 Task: Update the Trello card by adding a label, creating a checklist, adding a member with the email 'caroxstreet791@gmail.com', and setting the start date to 11/01/2023 and due date to 11/30/2023.
Action: Mouse moved to (405, 605)
Screenshot: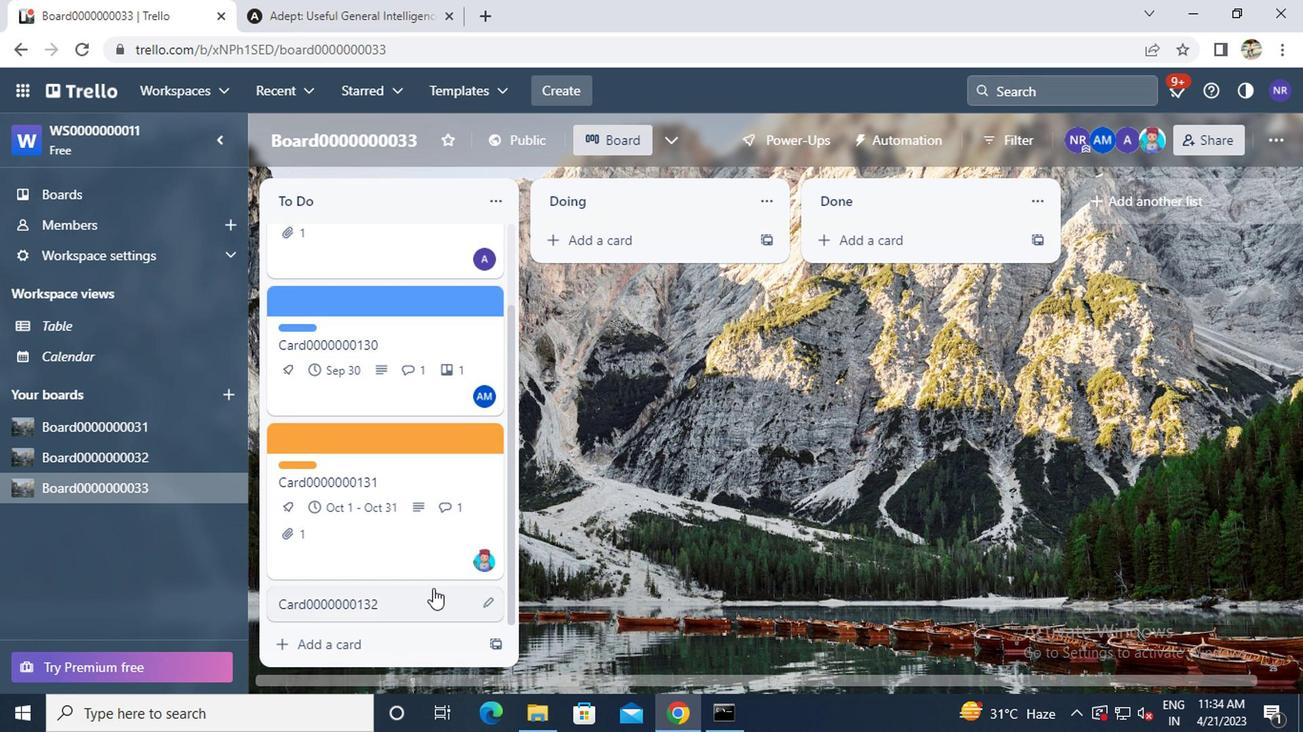 
Action: Mouse pressed left at (405, 605)
Screenshot: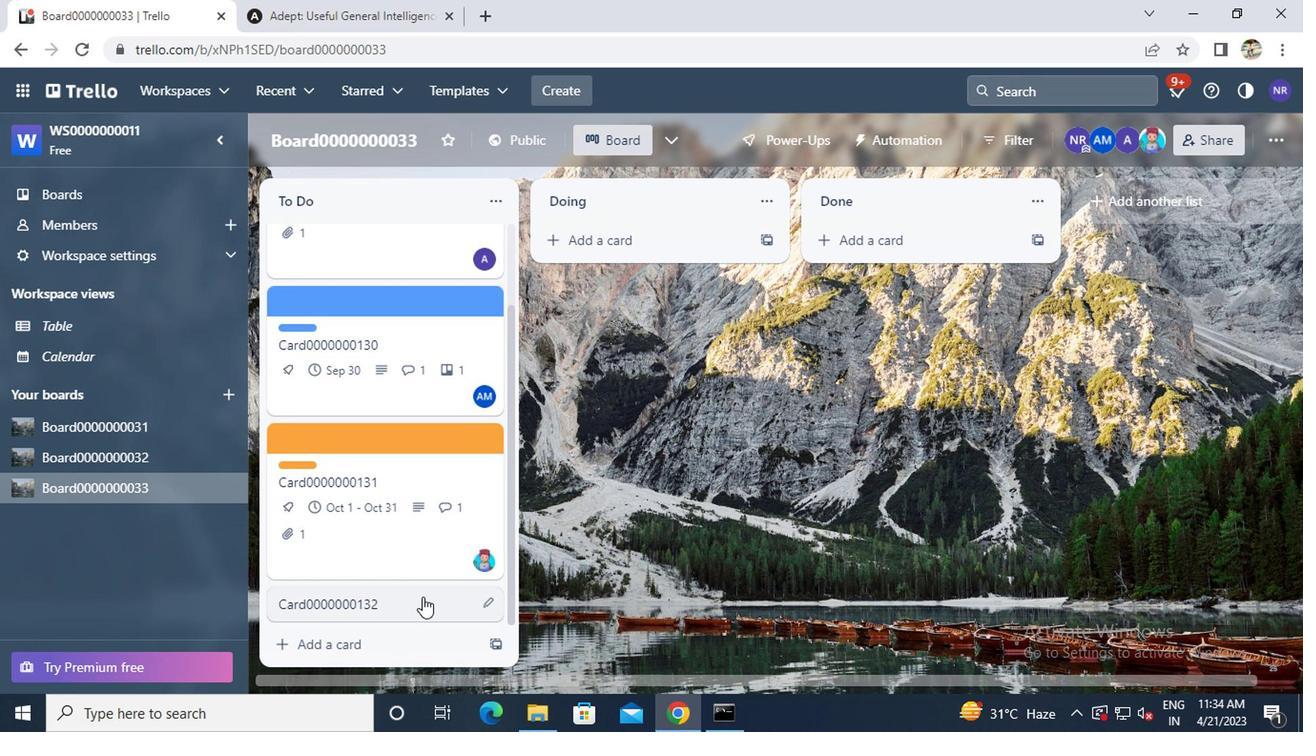 
Action: Mouse moved to (849, 317)
Screenshot: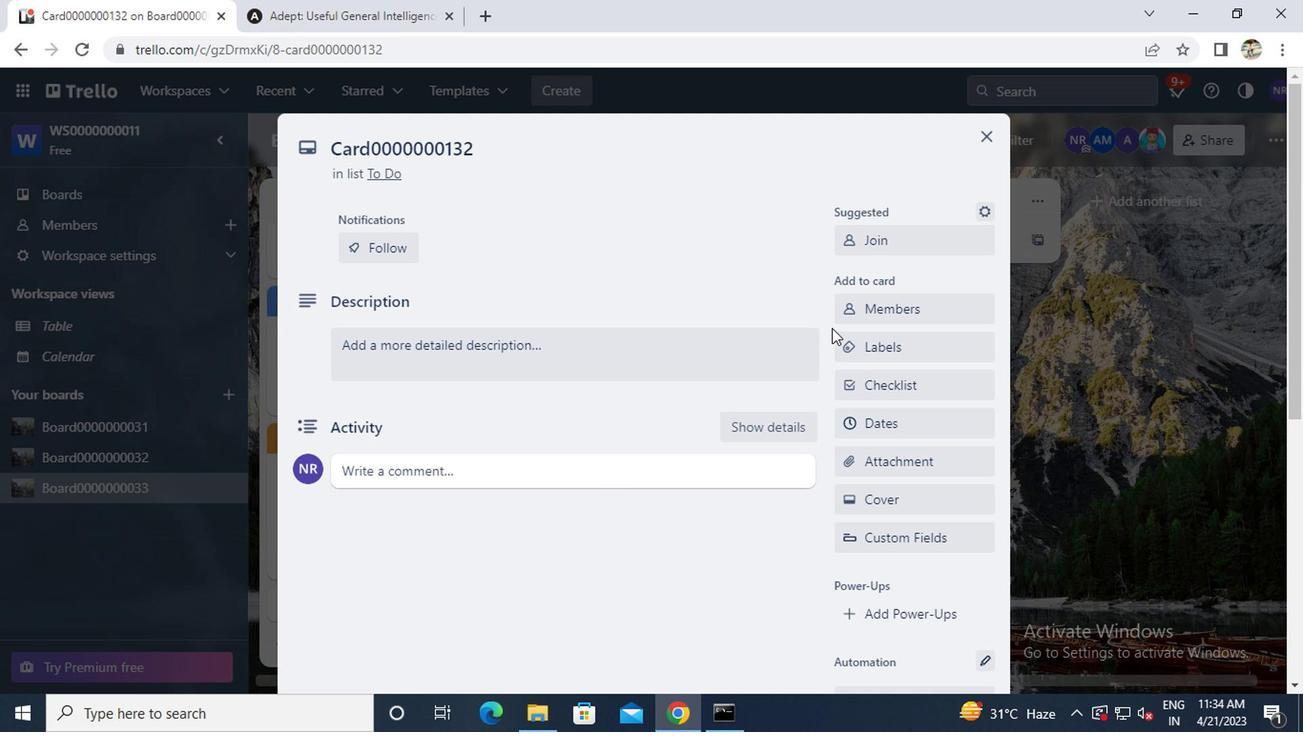 
Action: Mouse pressed left at (849, 317)
Screenshot: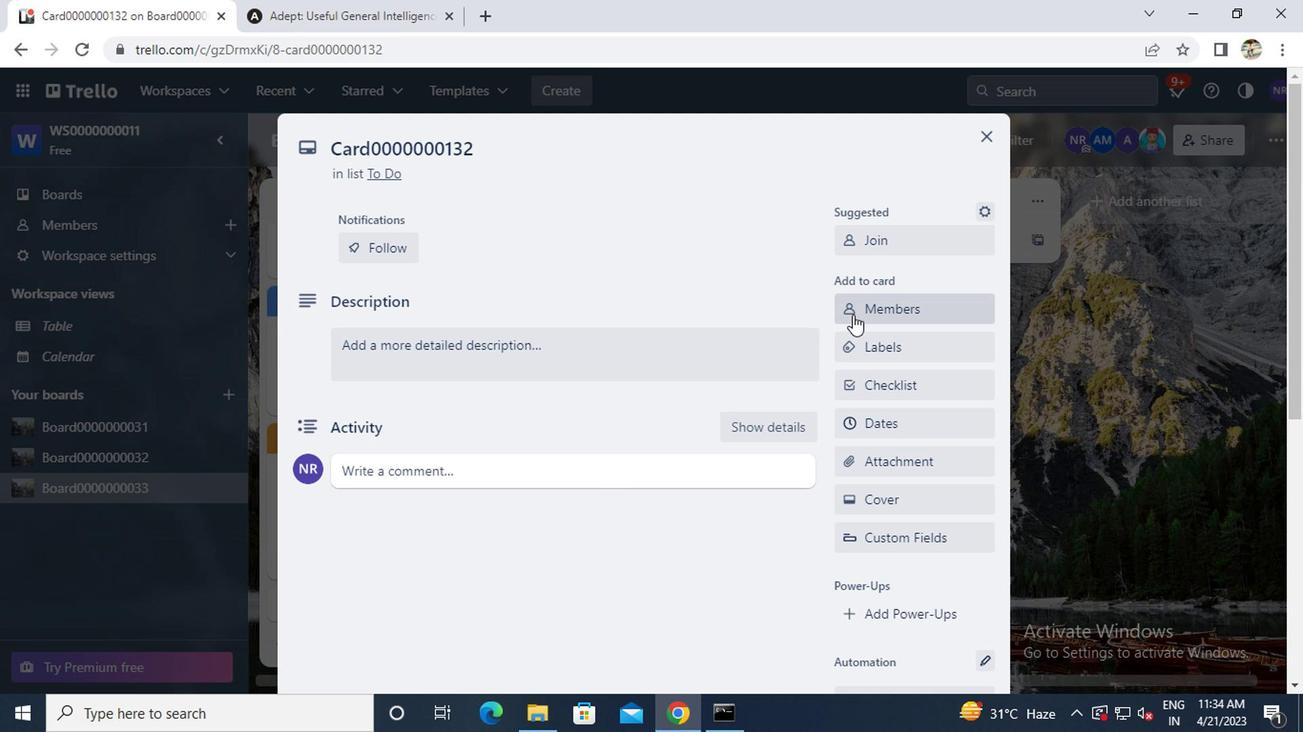 
Action: Key pressed c<Key.caps_lock>arxxstreet791<Key.shift>@GMAIL.COM
Screenshot: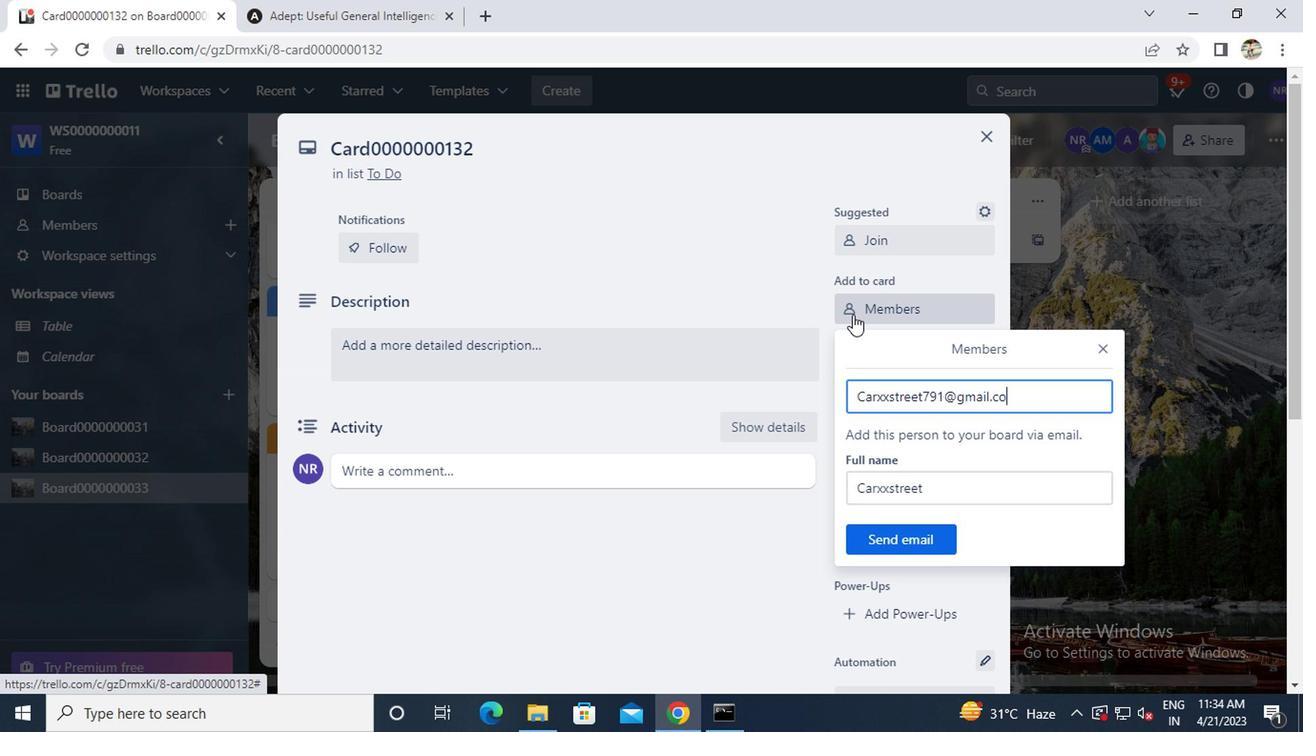 
Action: Mouse moved to (870, 540)
Screenshot: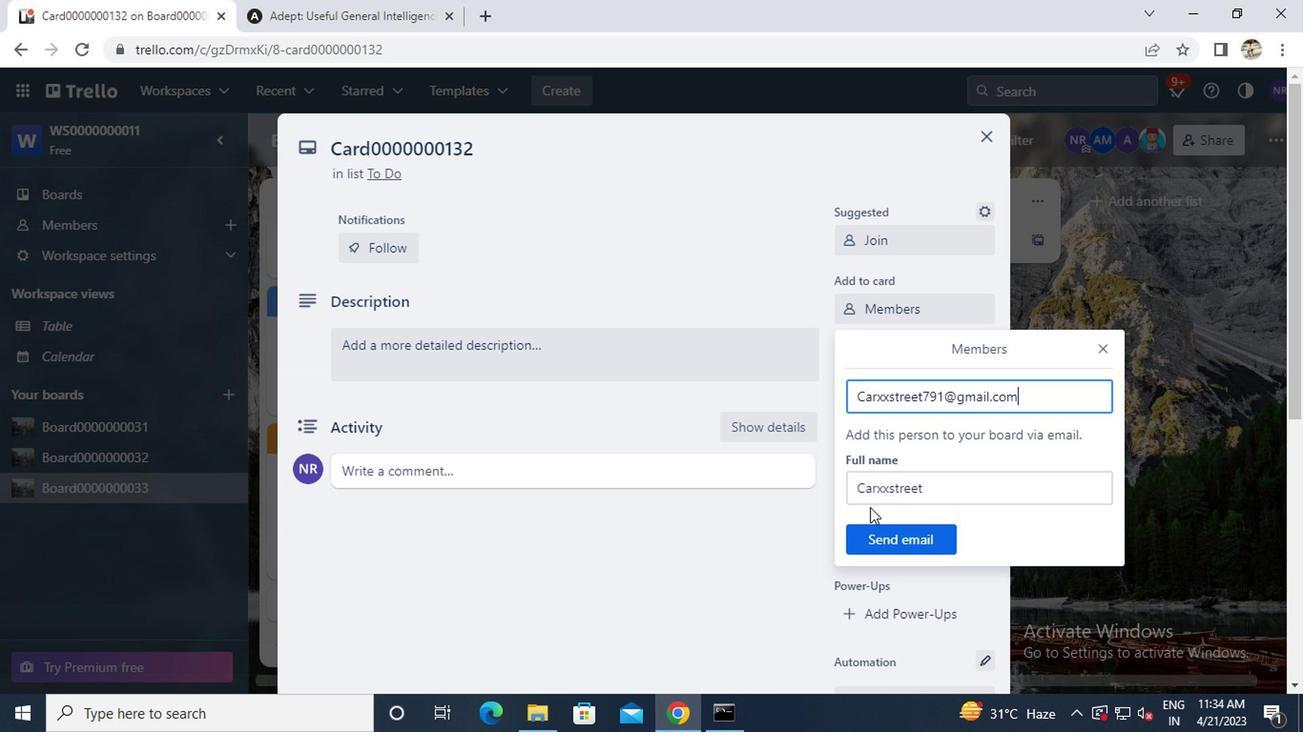 
Action: Mouse pressed left at (870, 540)
Screenshot: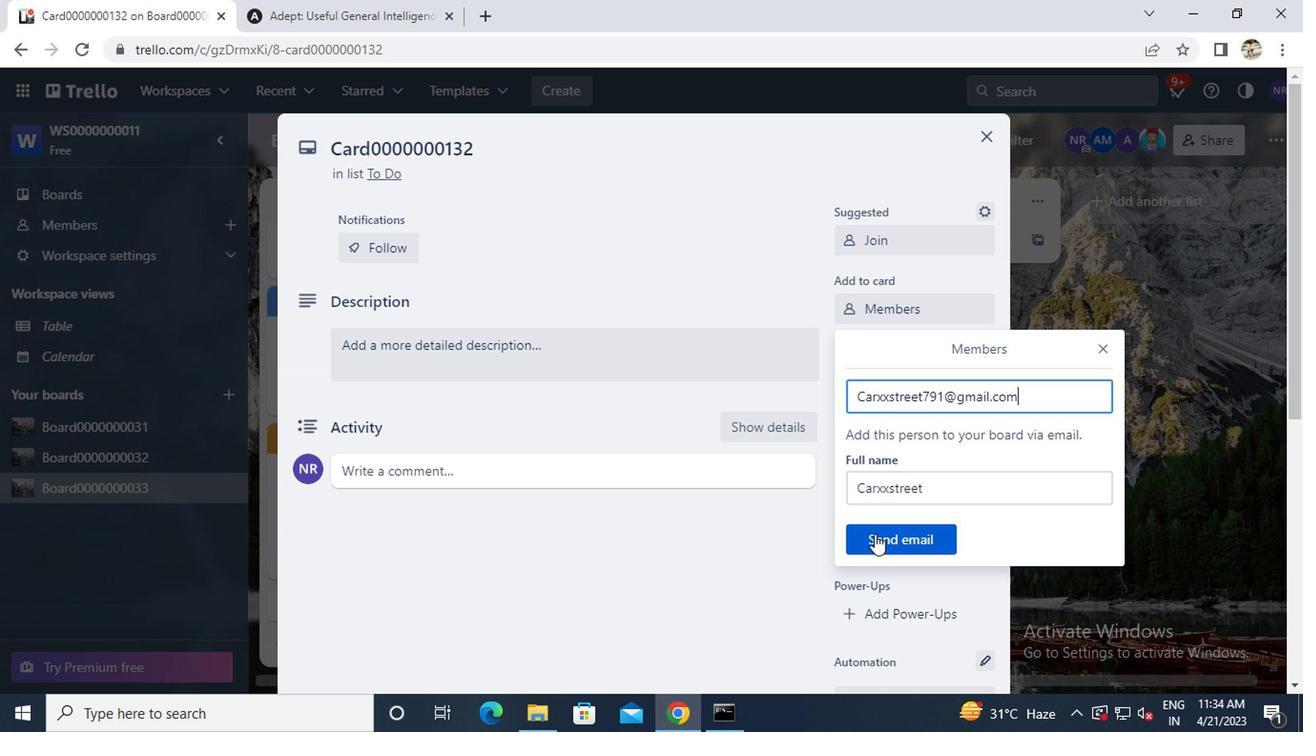 
Action: Mouse moved to (874, 344)
Screenshot: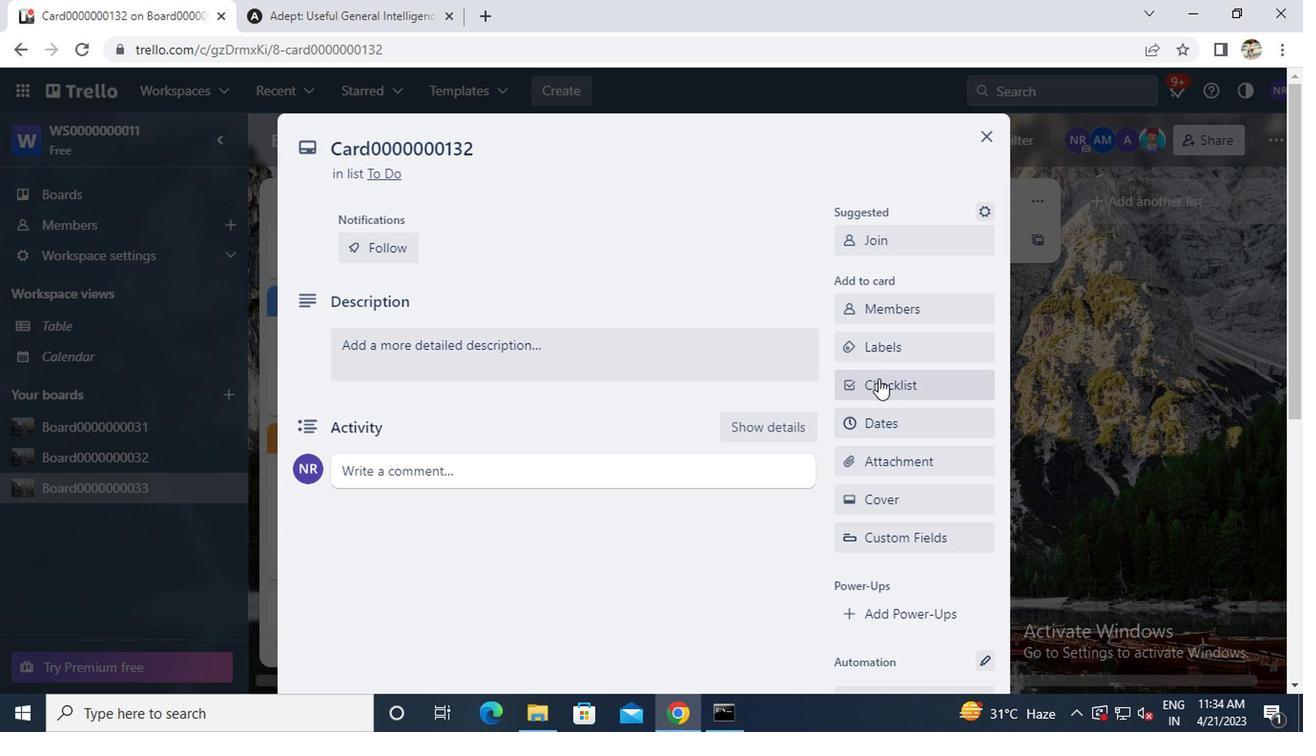 
Action: Mouse pressed left at (874, 344)
Screenshot: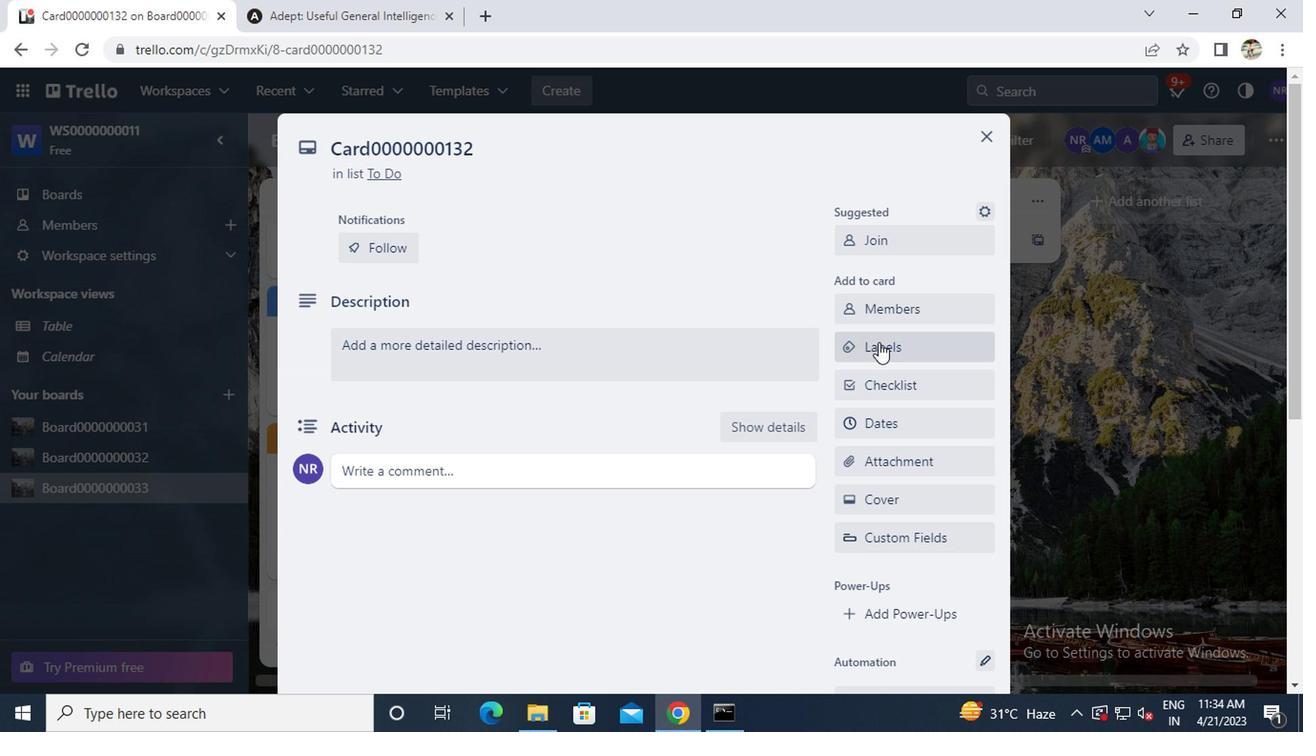 
Action: Mouse moved to (903, 576)
Screenshot: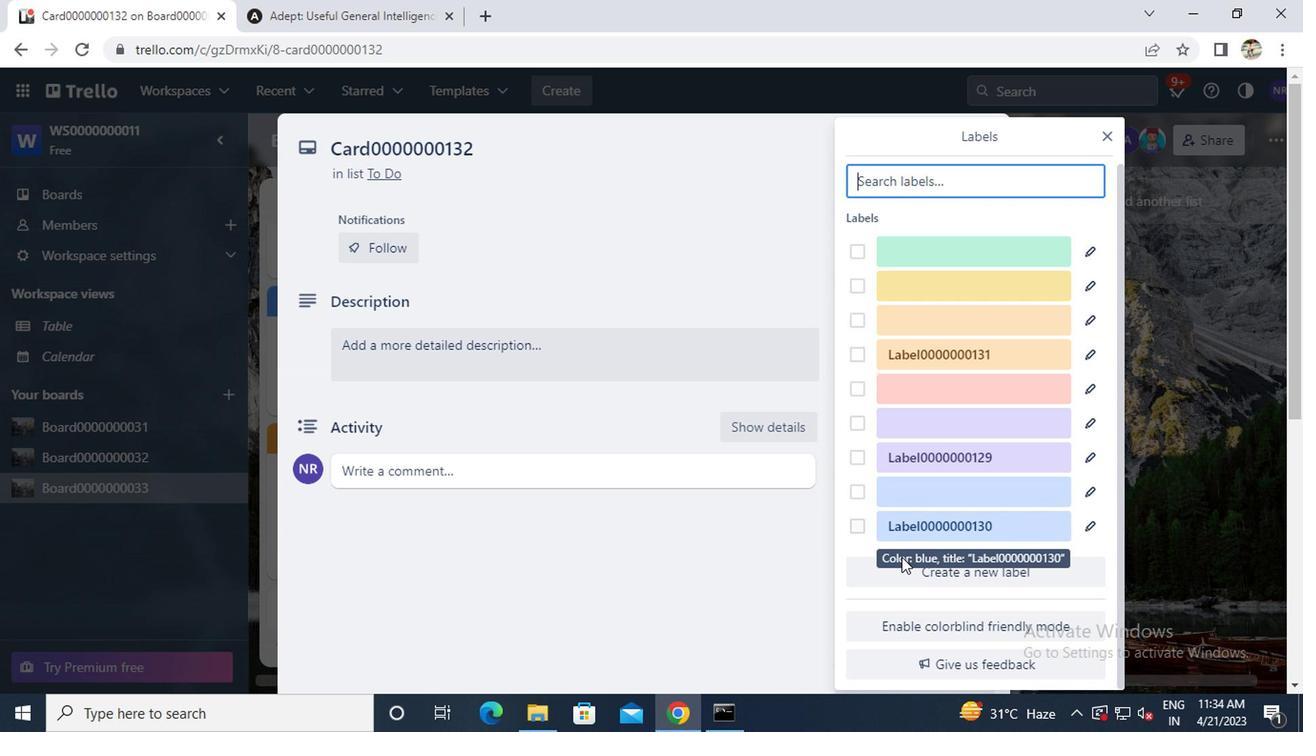 
Action: Mouse pressed left at (903, 576)
Screenshot: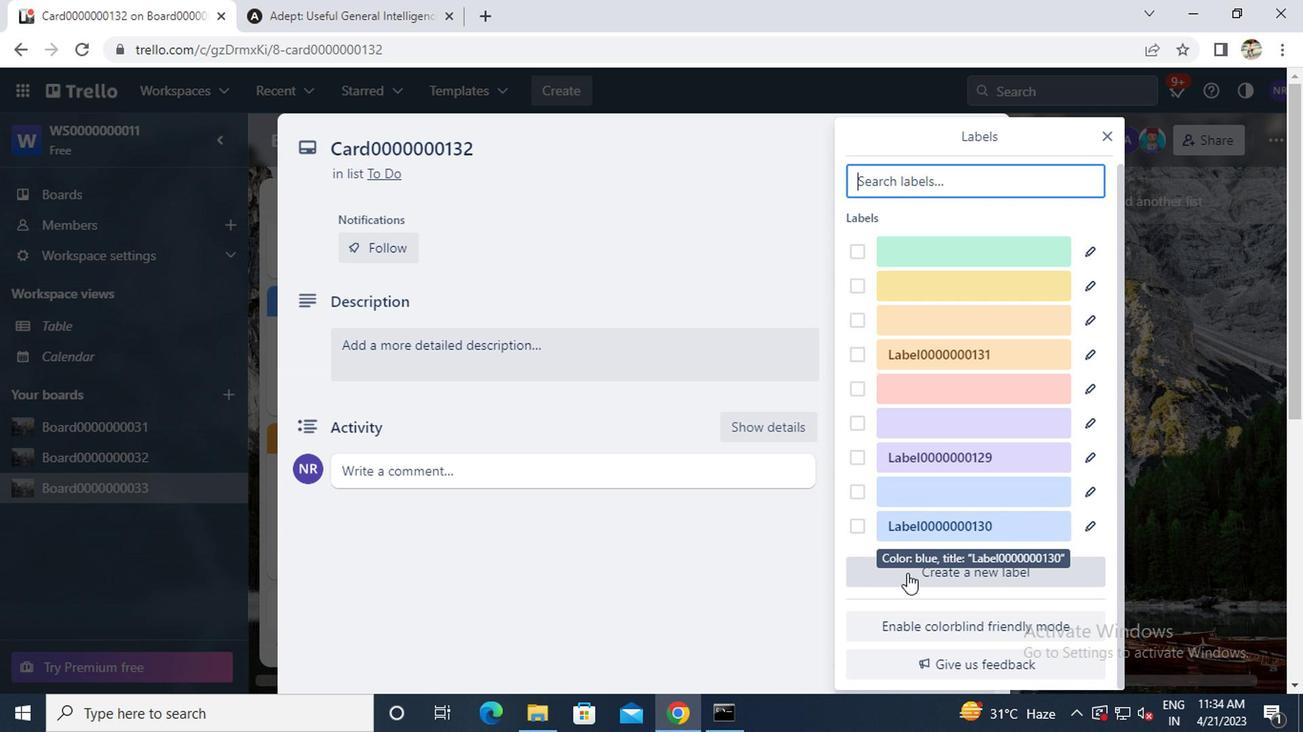 
Action: Mouse moved to (1030, 408)
Screenshot: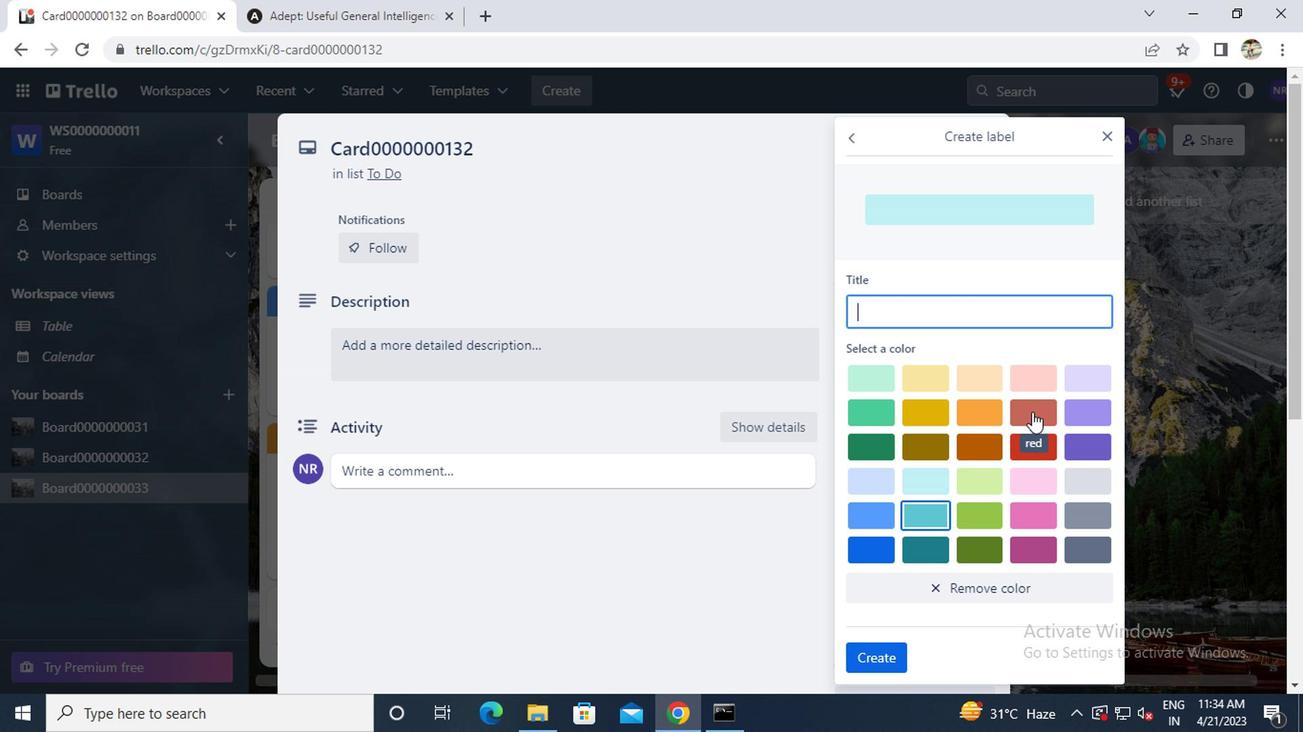 
Action: Mouse pressed left at (1030, 408)
Screenshot: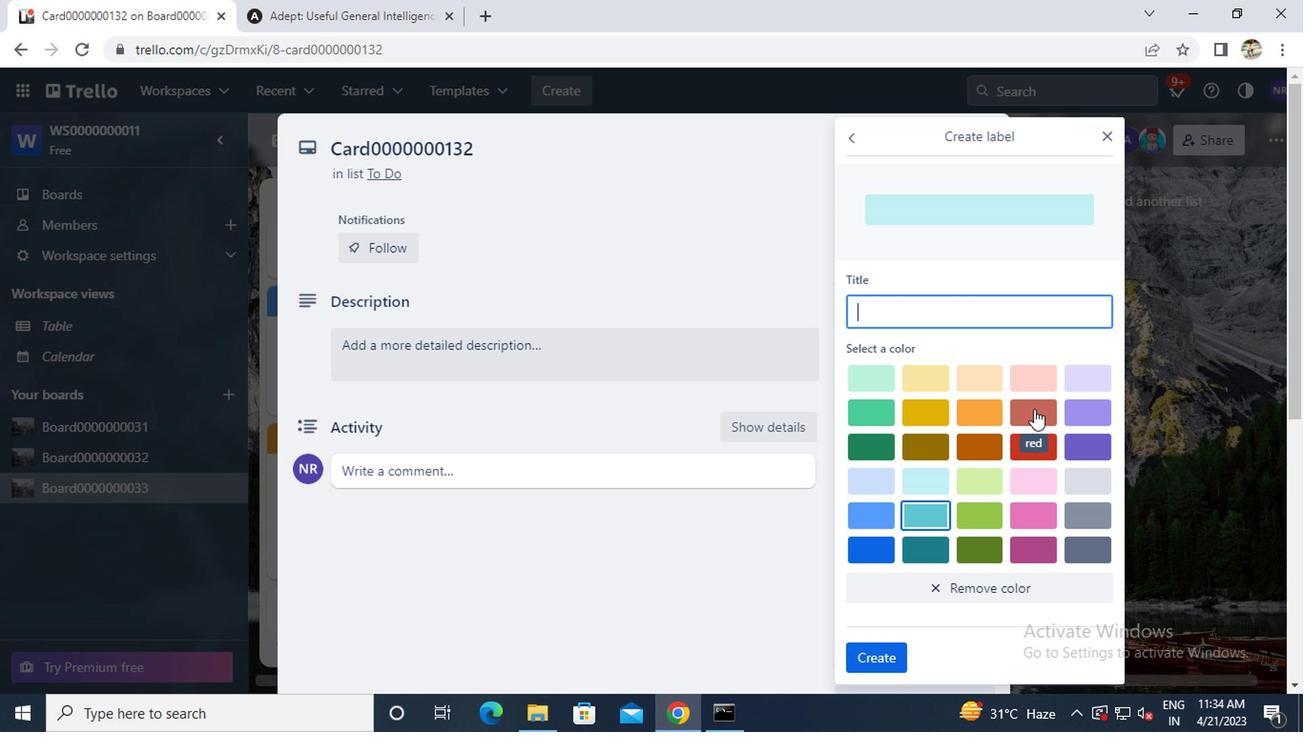 
Action: Mouse moved to (948, 311)
Screenshot: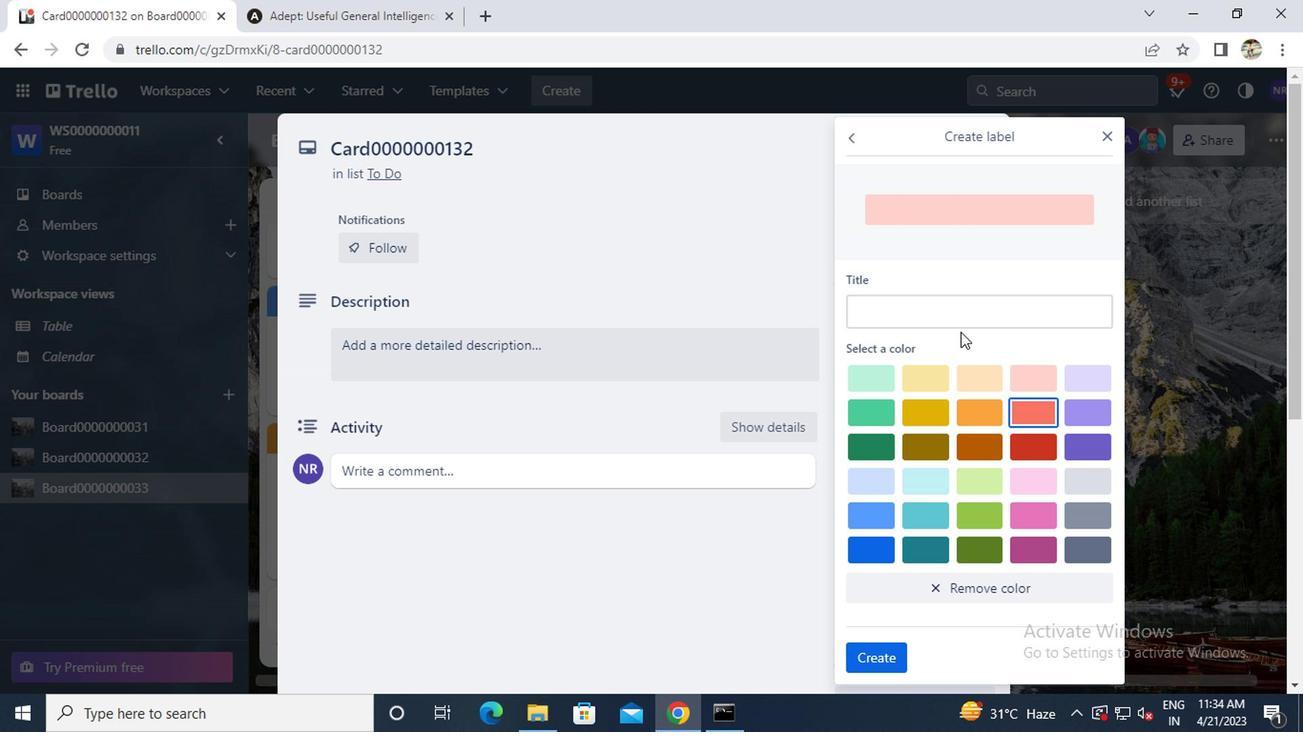 
Action: Mouse pressed left at (948, 311)
Screenshot: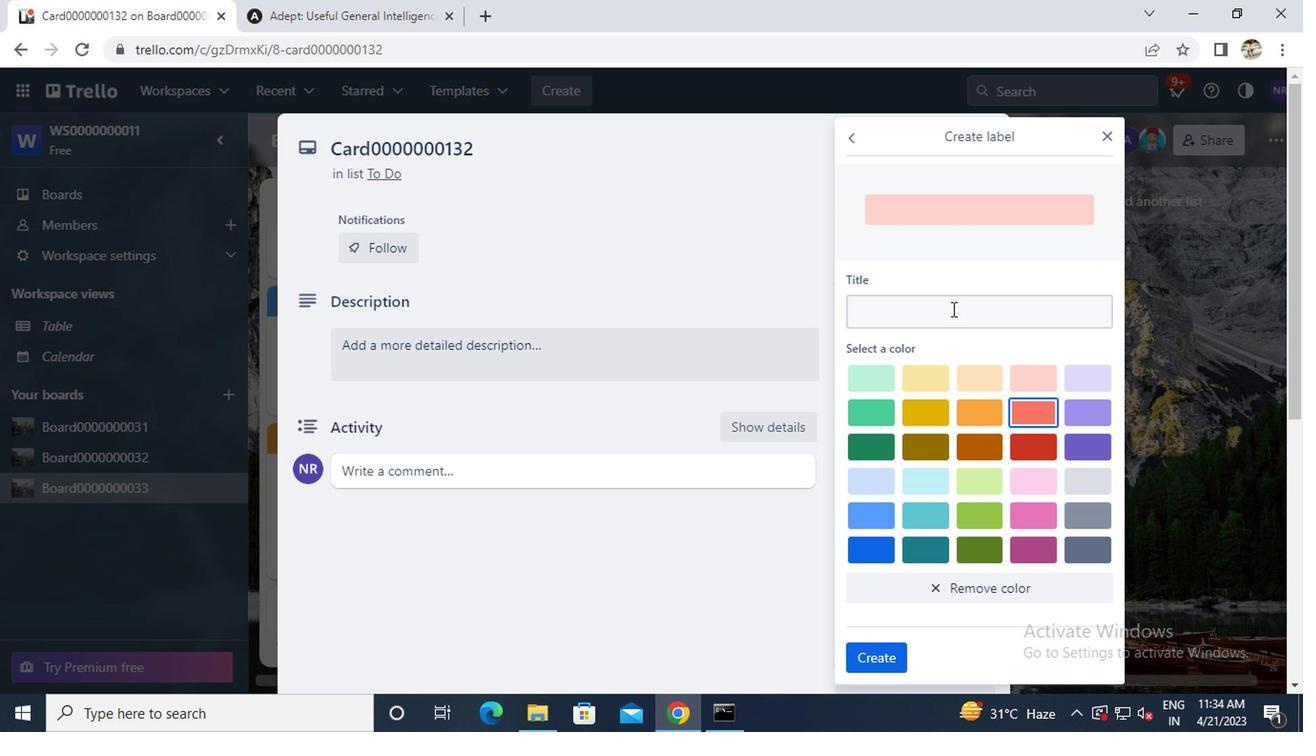 
Action: Key pressed <Key.caps_lock>L<Key.caps_lock>ABEL0000000132
Screenshot: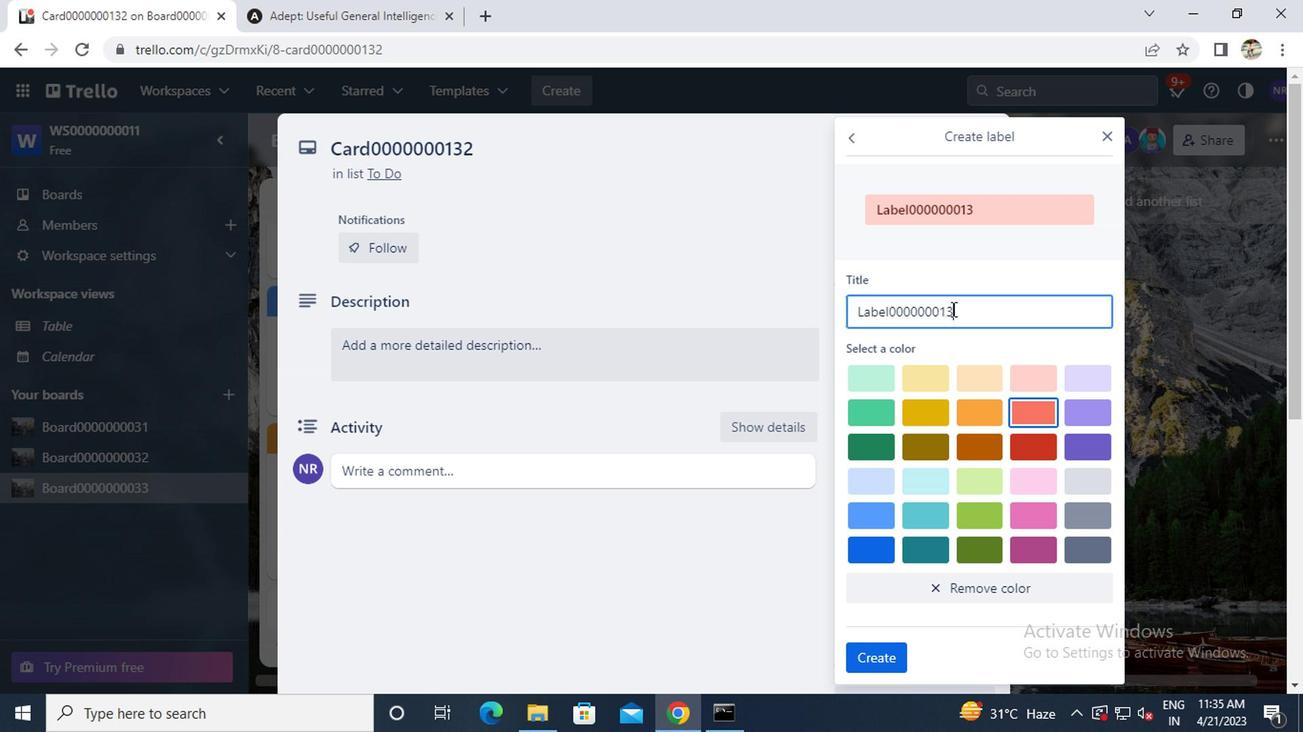 
Action: Mouse moved to (870, 651)
Screenshot: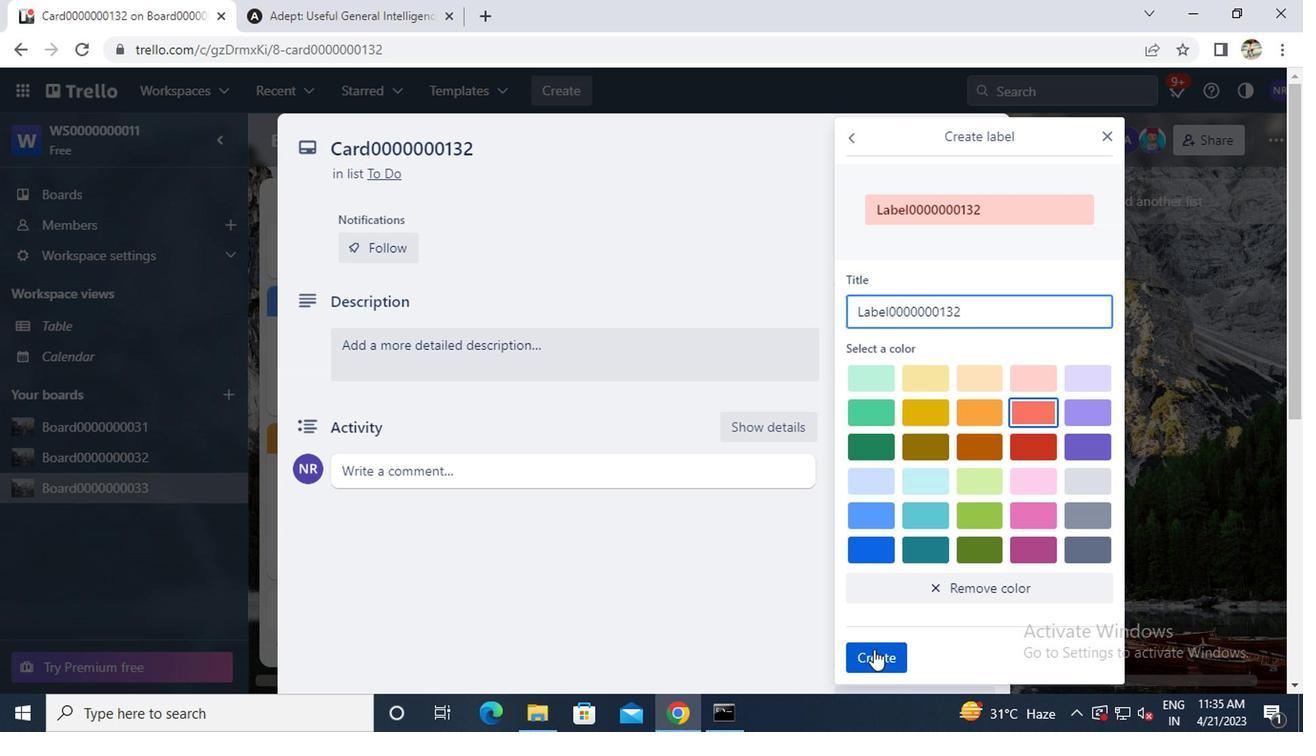 
Action: Mouse pressed left at (870, 651)
Screenshot: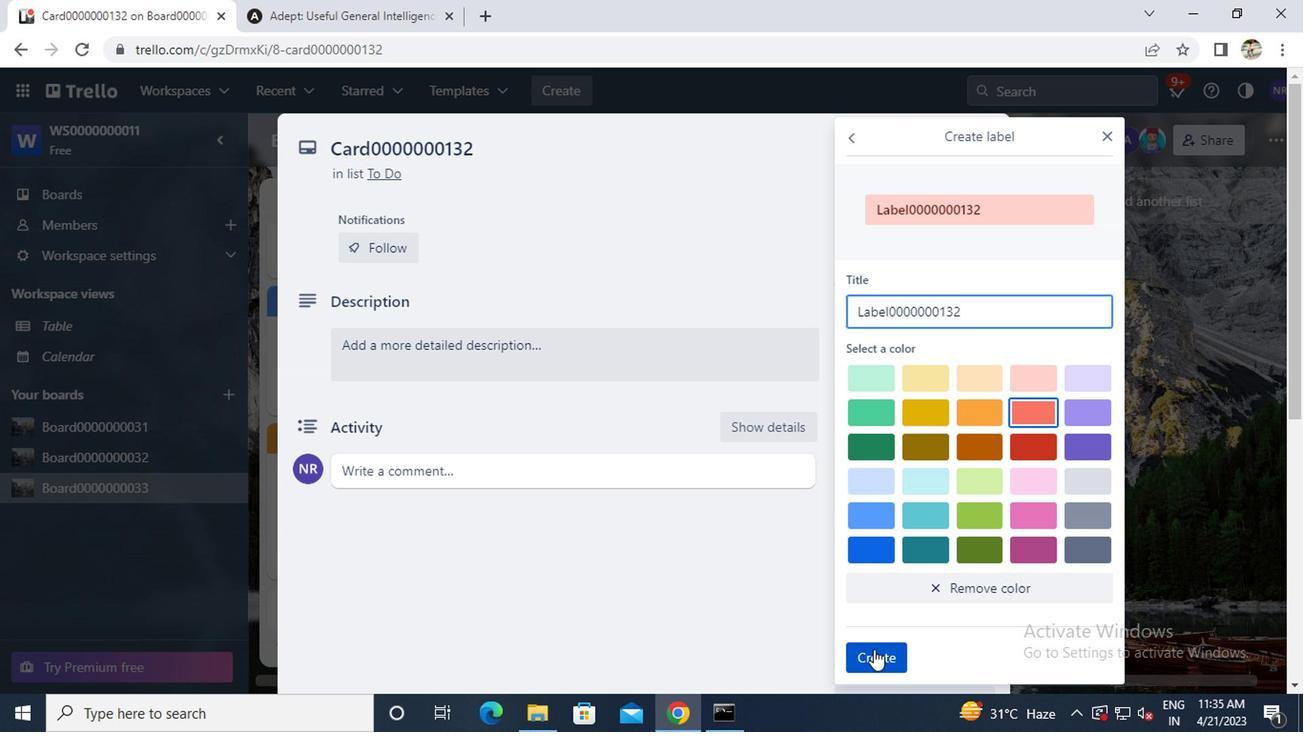 
Action: Mouse moved to (1104, 130)
Screenshot: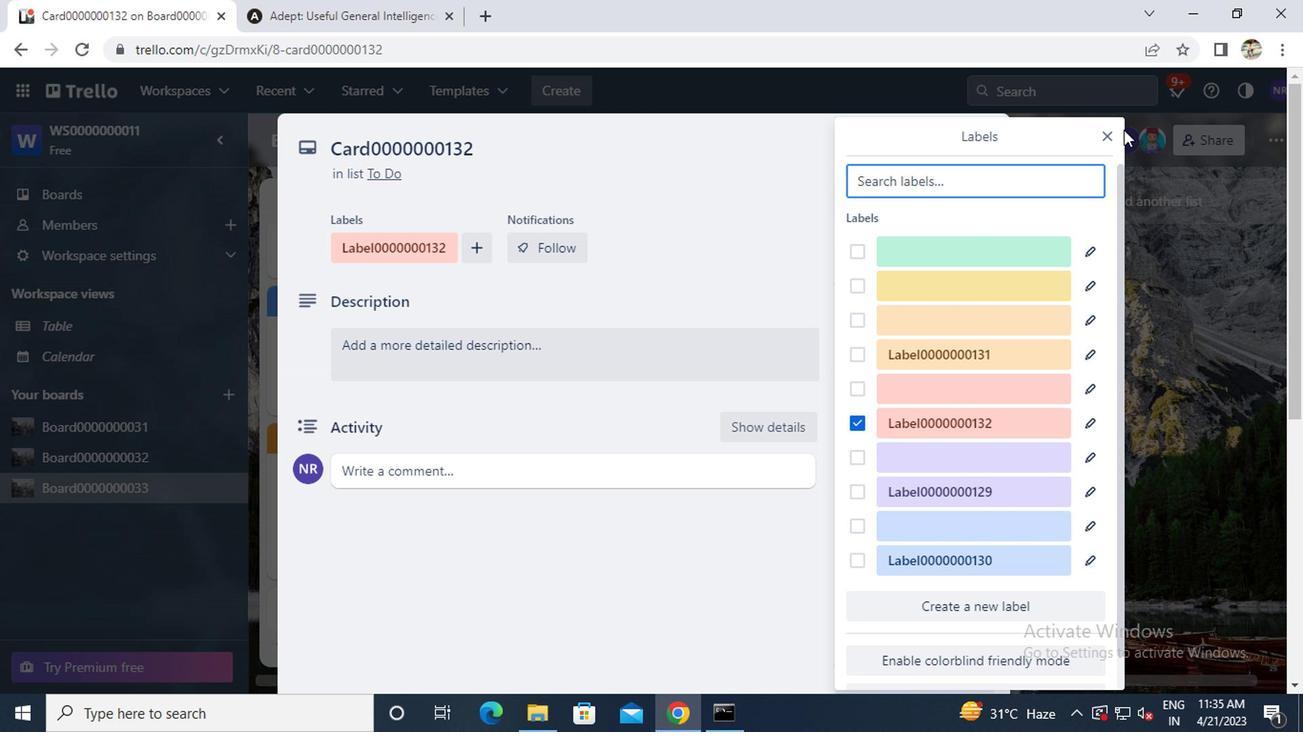 
Action: Mouse pressed left at (1104, 130)
Screenshot: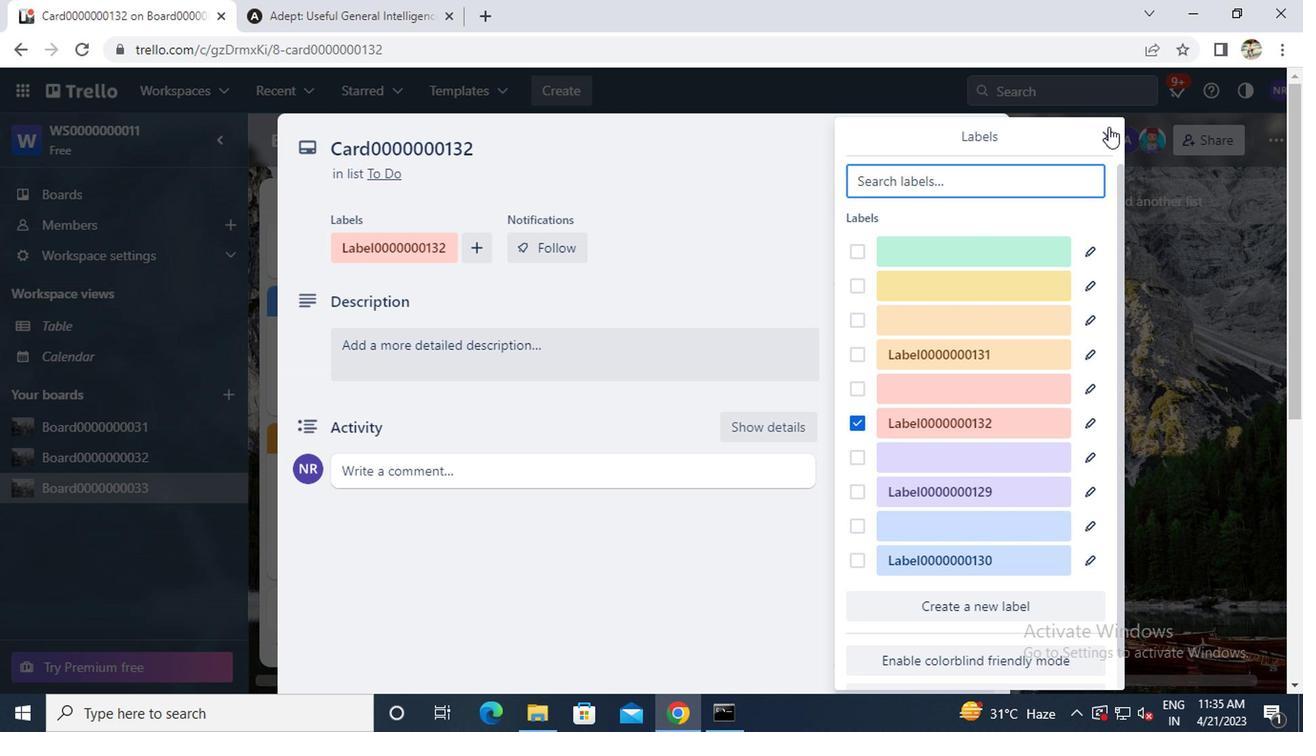 
Action: Mouse moved to (917, 377)
Screenshot: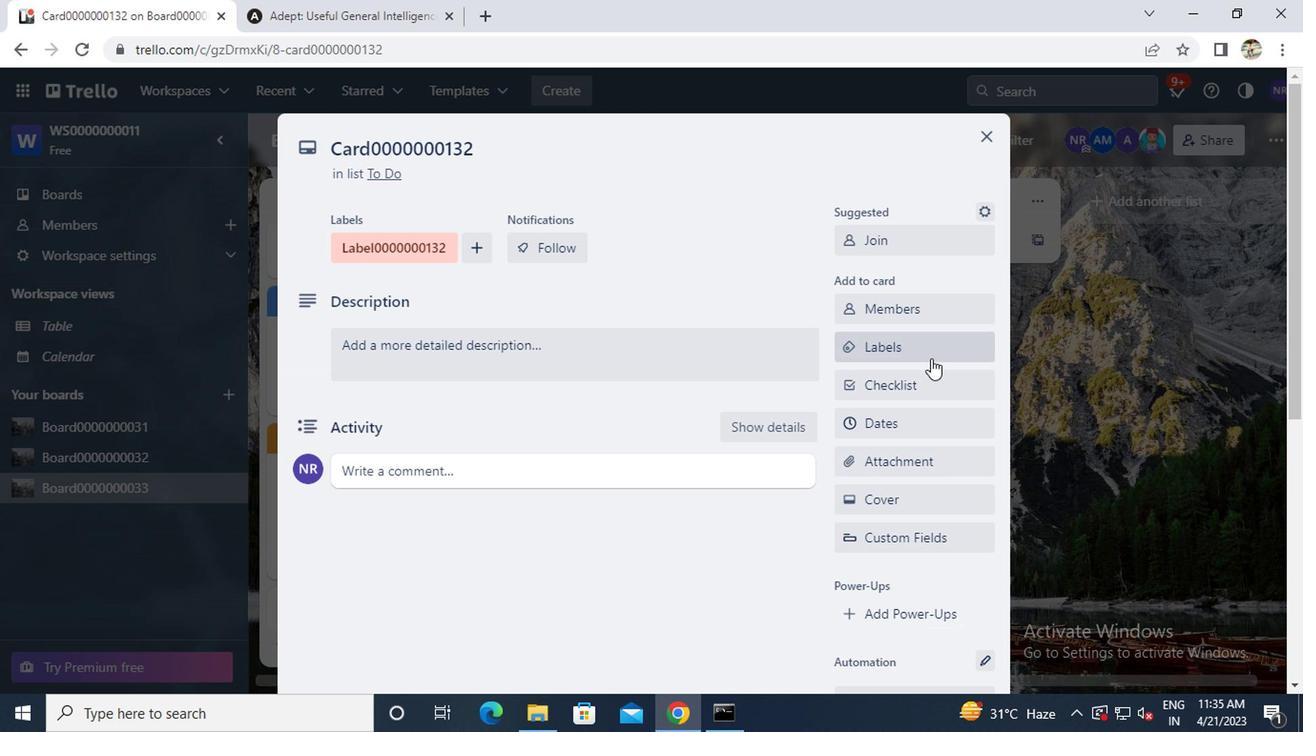
Action: Mouse pressed left at (917, 377)
Screenshot: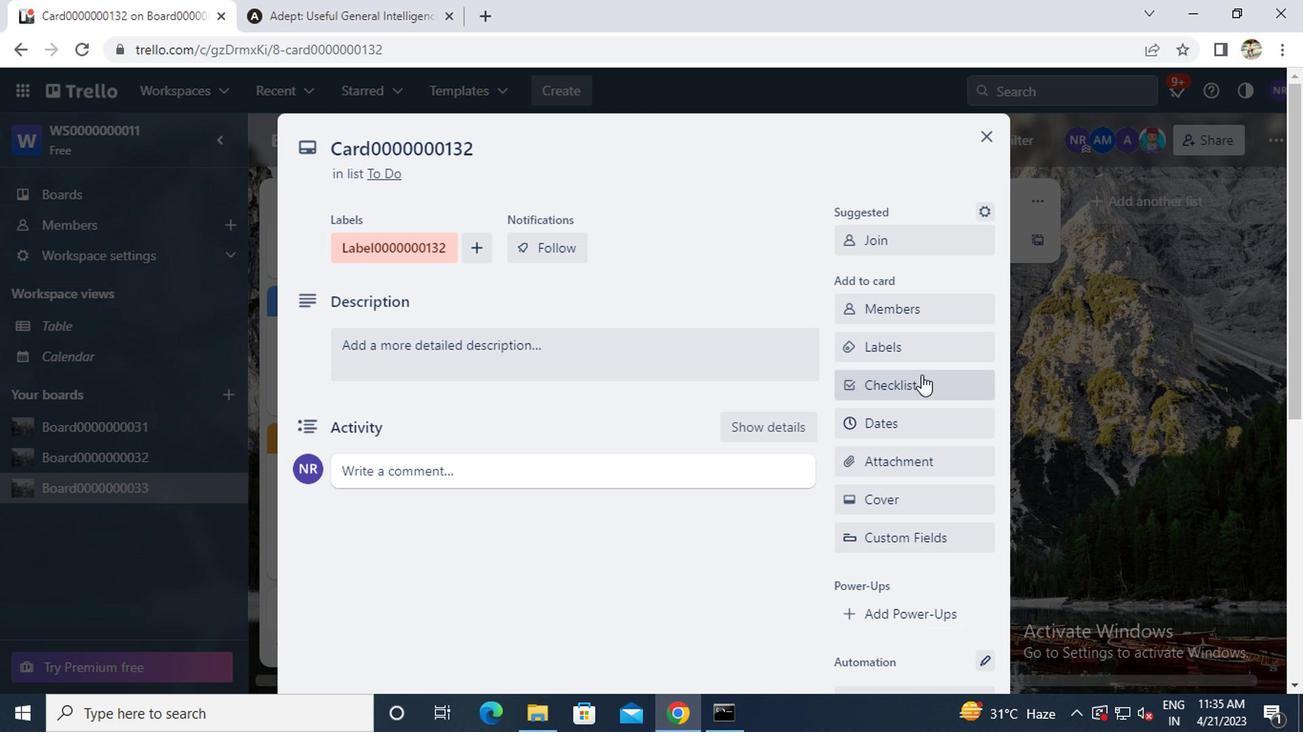 
Action: Key pressed <Key.caps_lock>CL0000000132
Screenshot: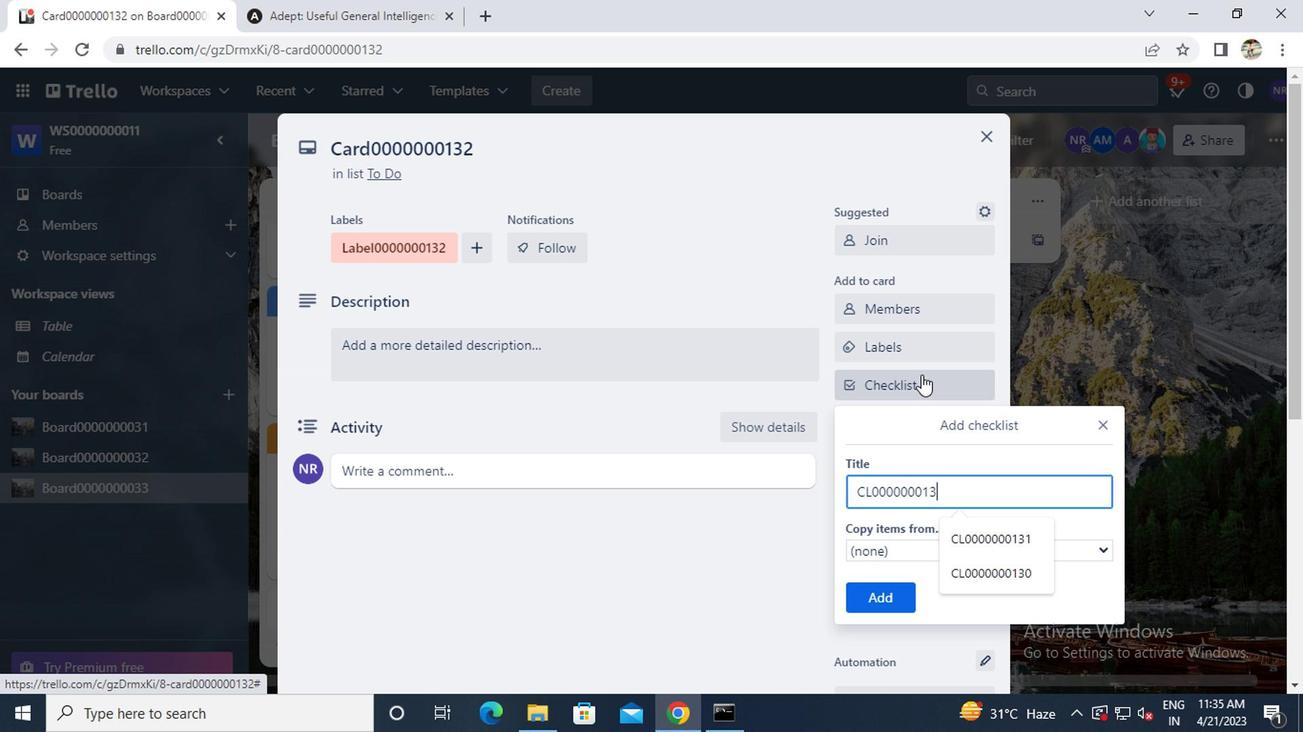 
Action: Mouse moved to (886, 599)
Screenshot: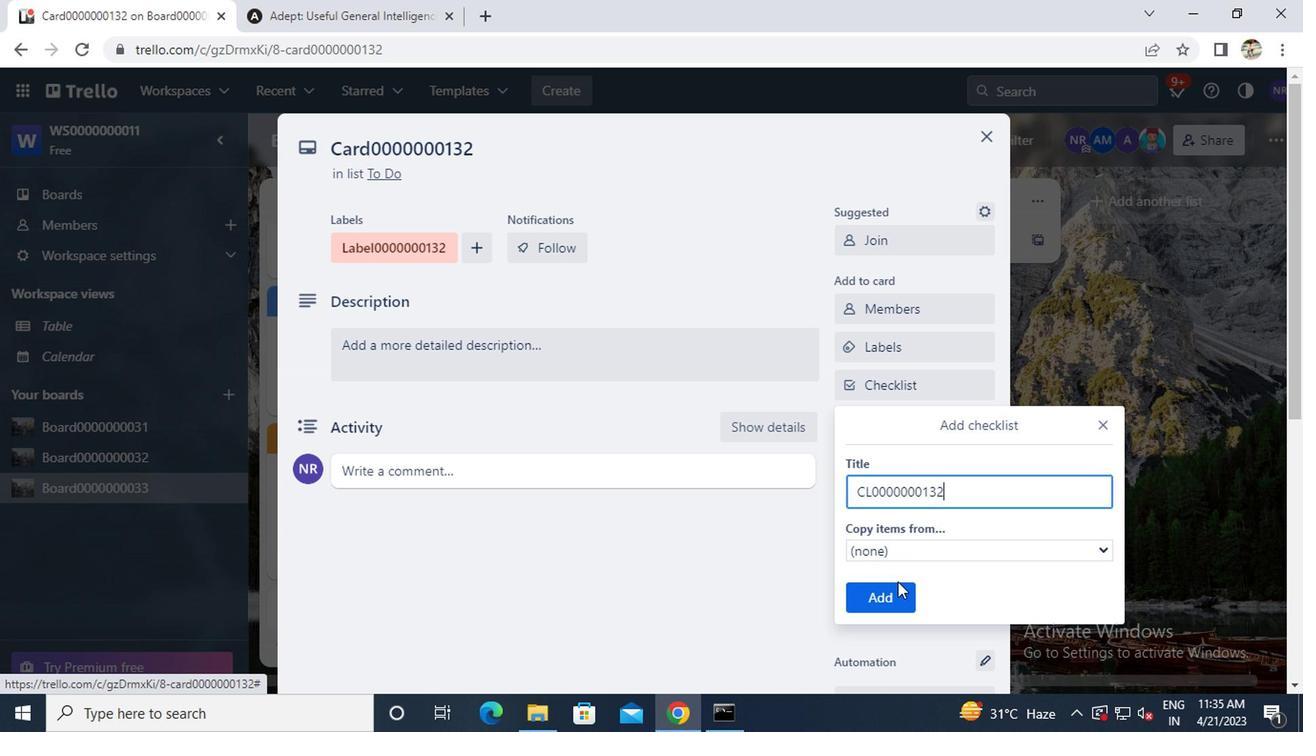 
Action: Mouse pressed left at (886, 599)
Screenshot: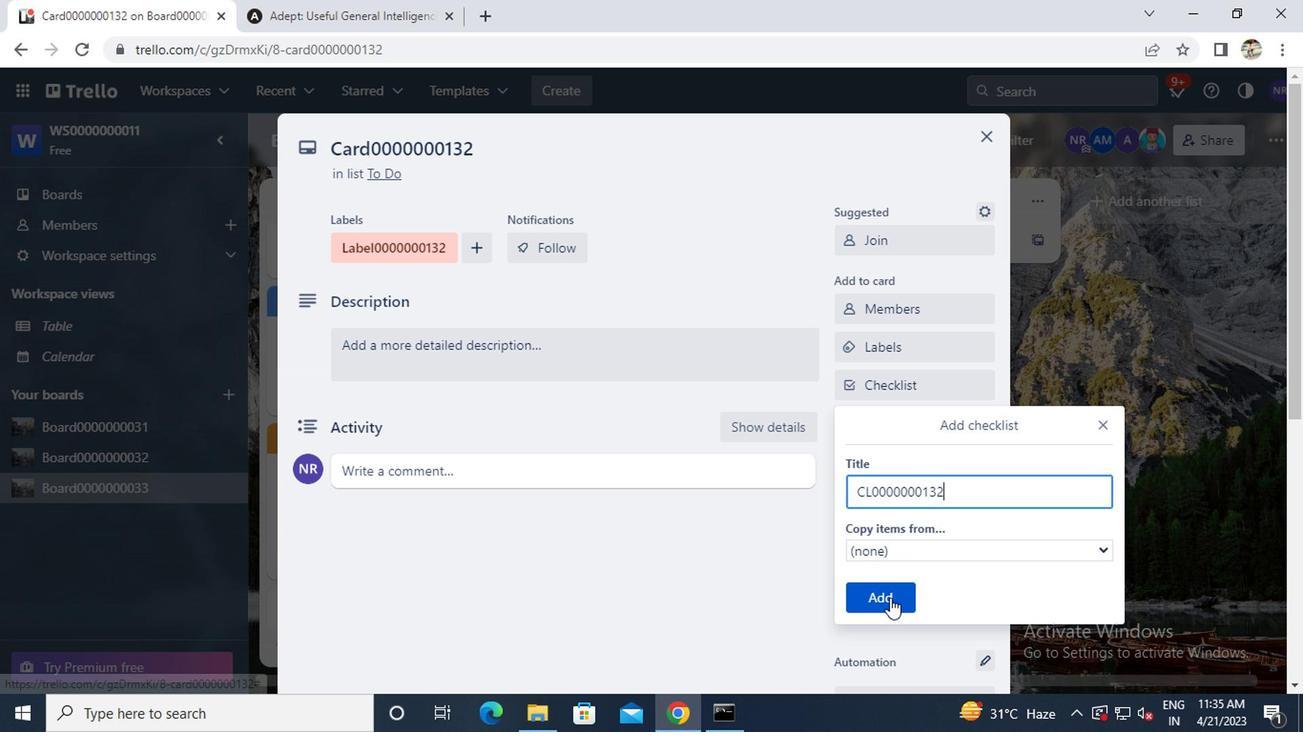 
Action: Mouse moved to (871, 424)
Screenshot: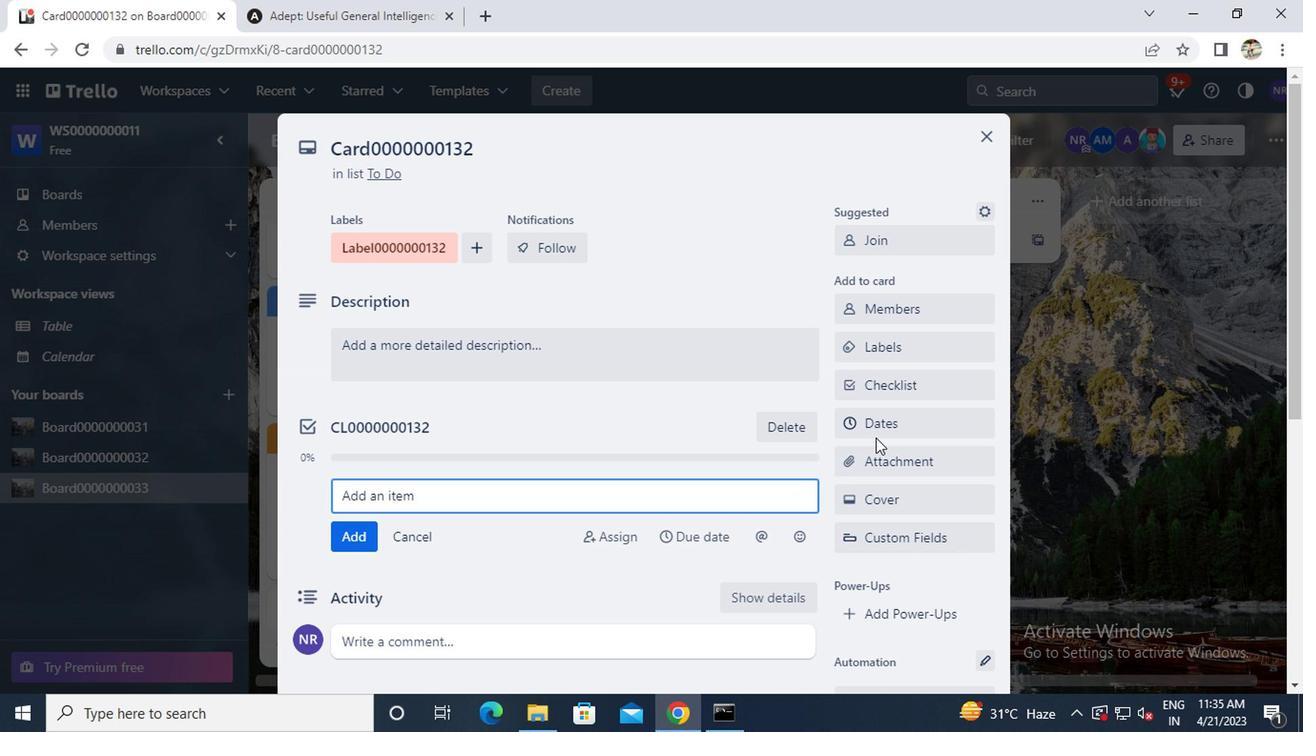 
Action: Mouse pressed left at (871, 424)
Screenshot: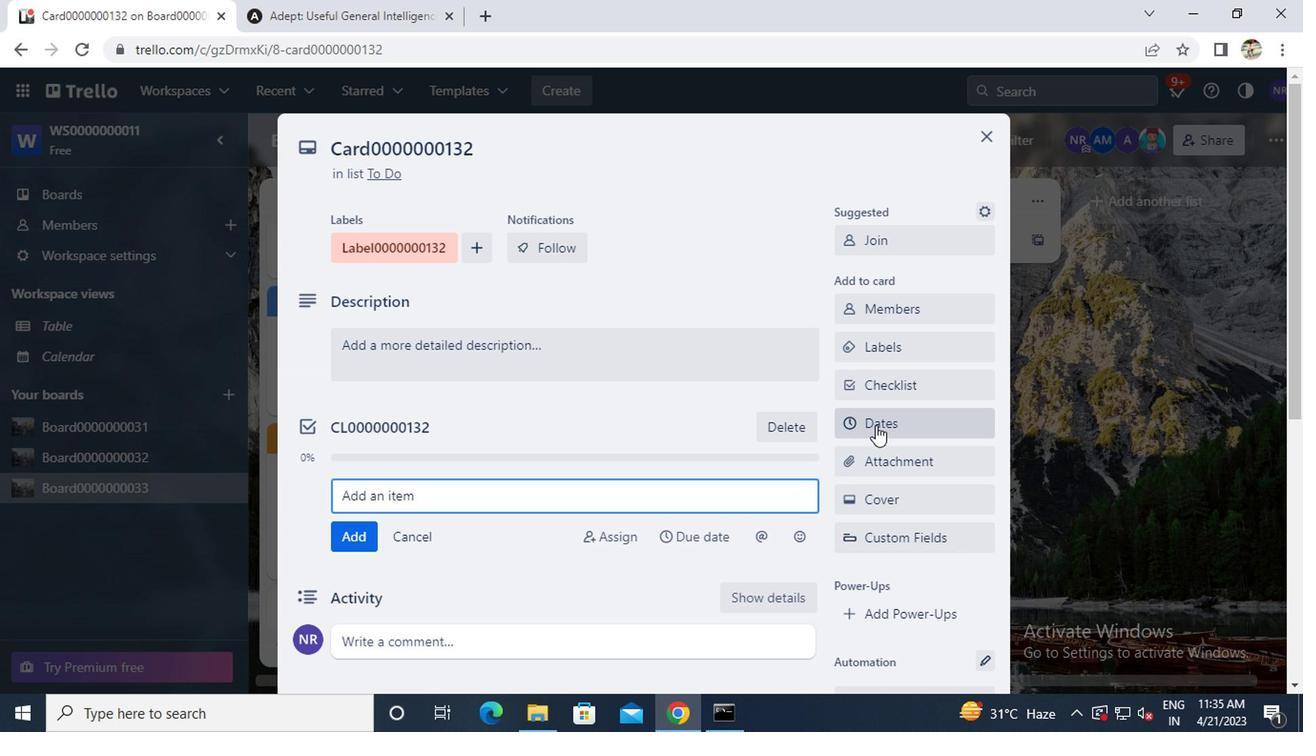 
Action: Mouse moved to (851, 483)
Screenshot: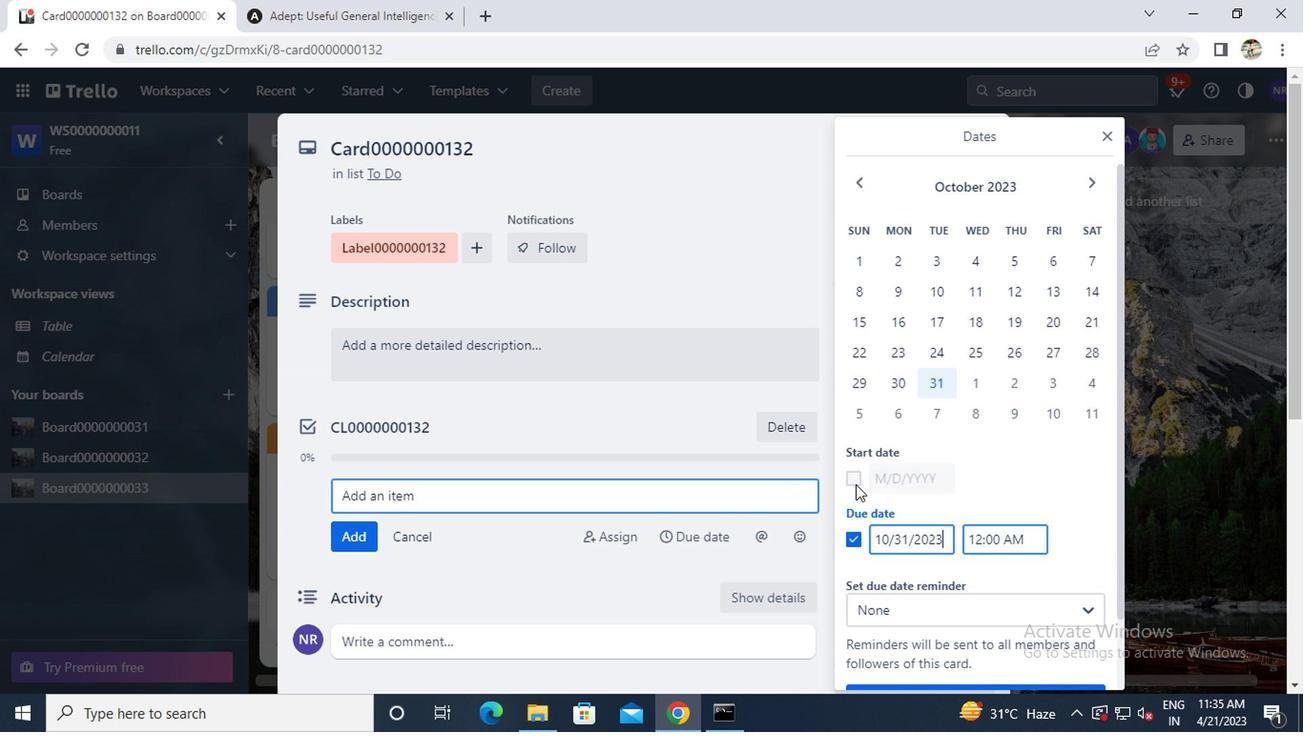 
Action: Mouse pressed left at (851, 483)
Screenshot: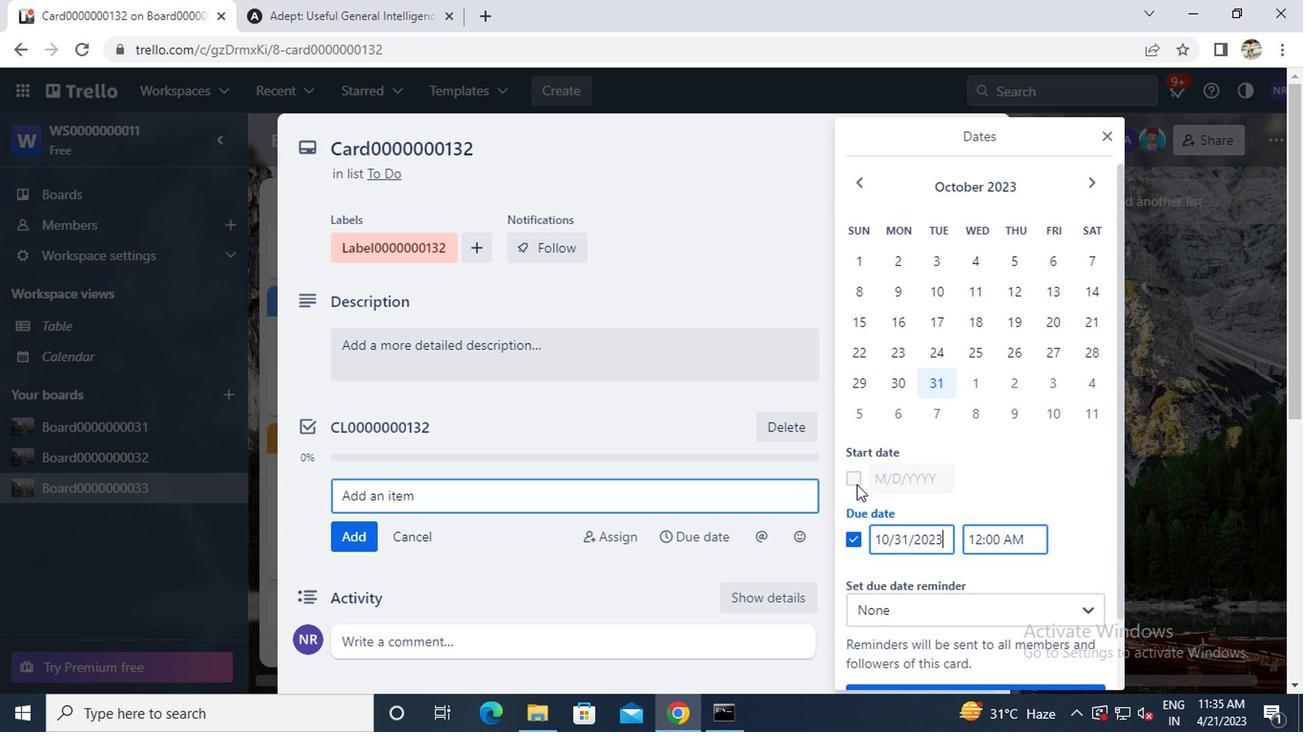 
Action: Mouse moved to (1081, 187)
Screenshot: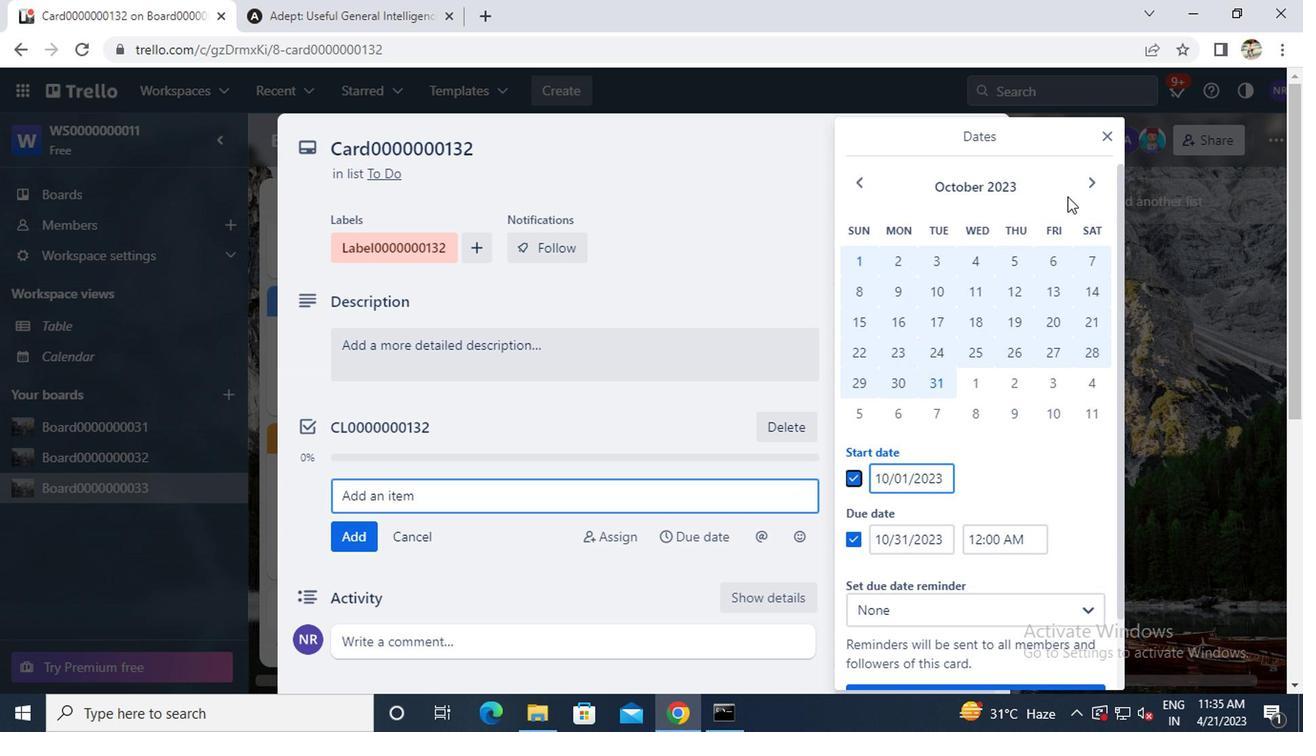 
Action: Mouse pressed left at (1081, 187)
Screenshot: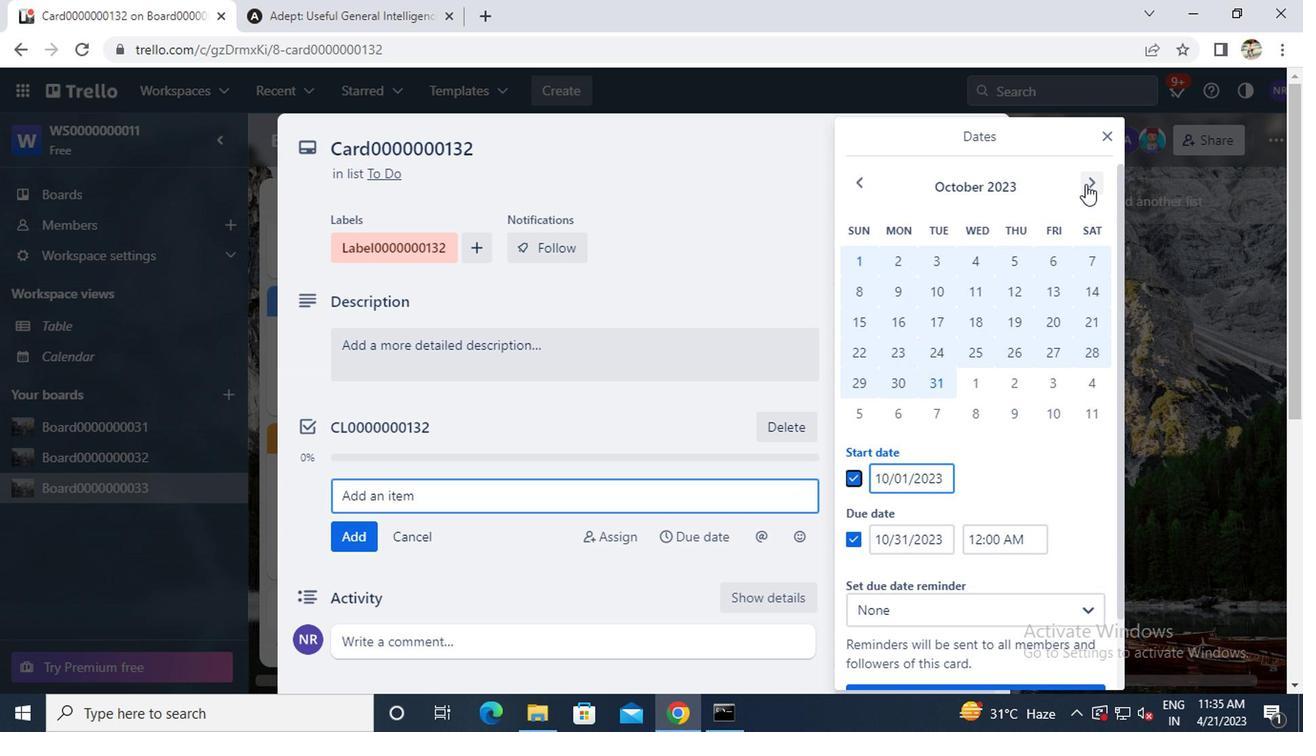 
Action: Mouse moved to (969, 267)
Screenshot: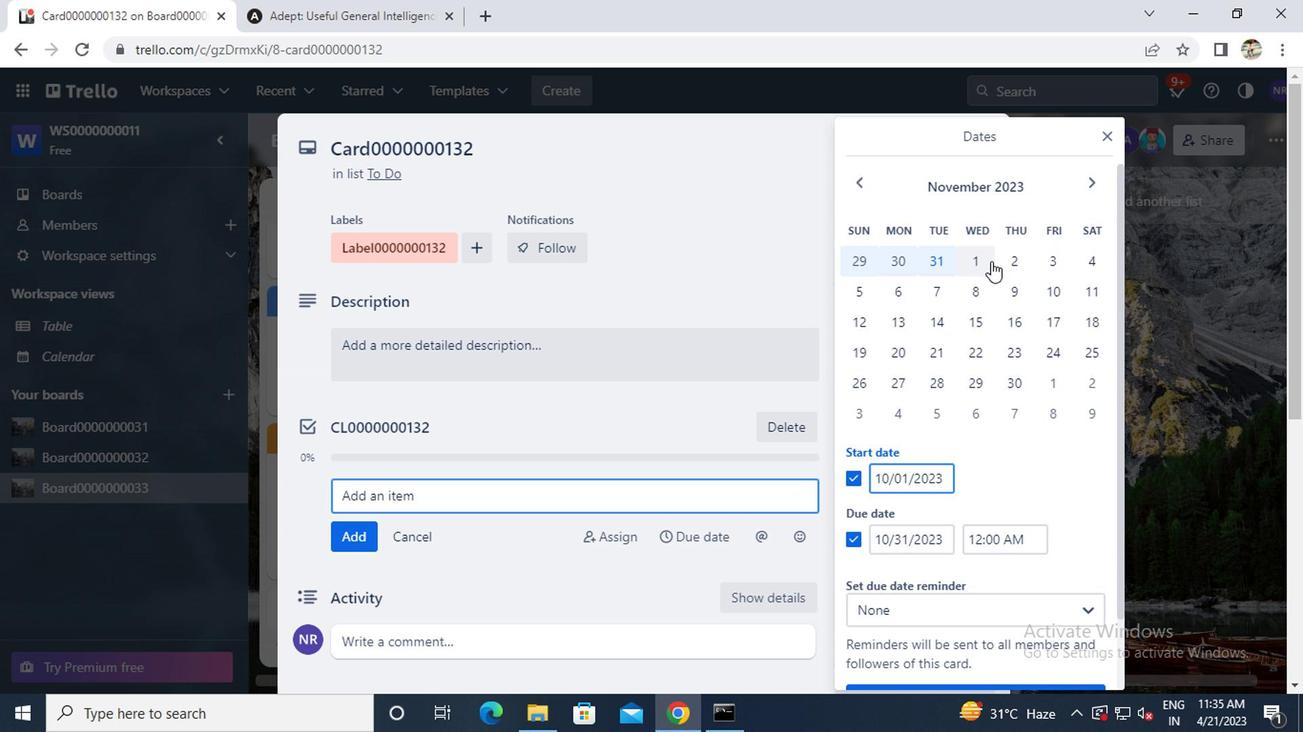 
Action: Mouse pressed left at (969, 267)
Screenshot: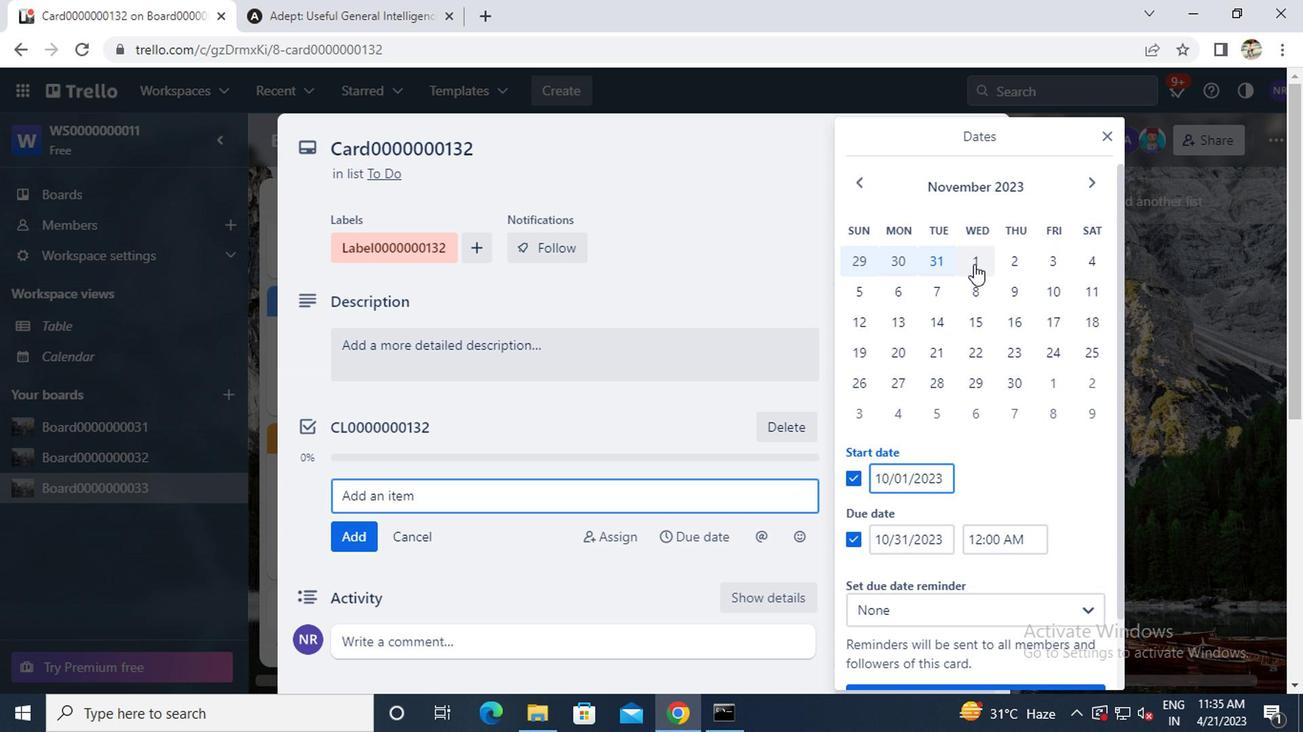
Action: Mouse moved to (1005, 383)
Screenshot: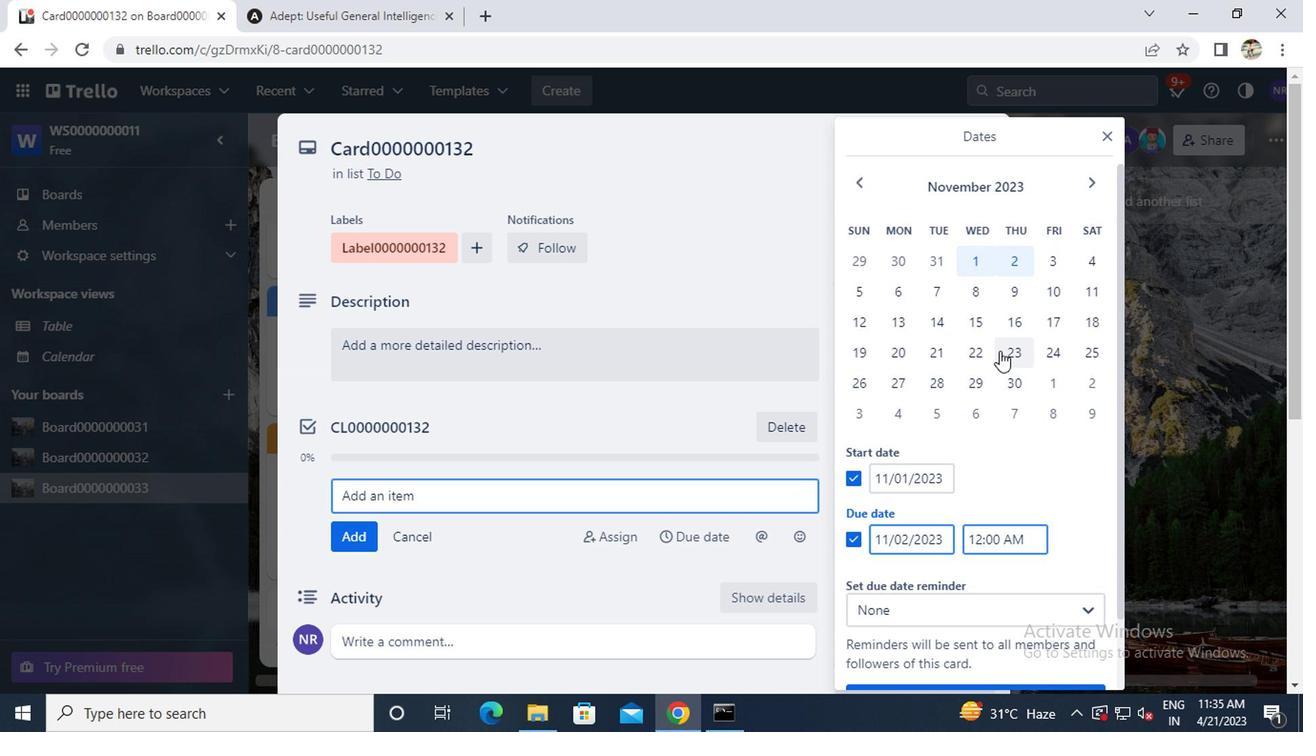 
Action: Mouse pressed left at (1005, 383)
Screenshot: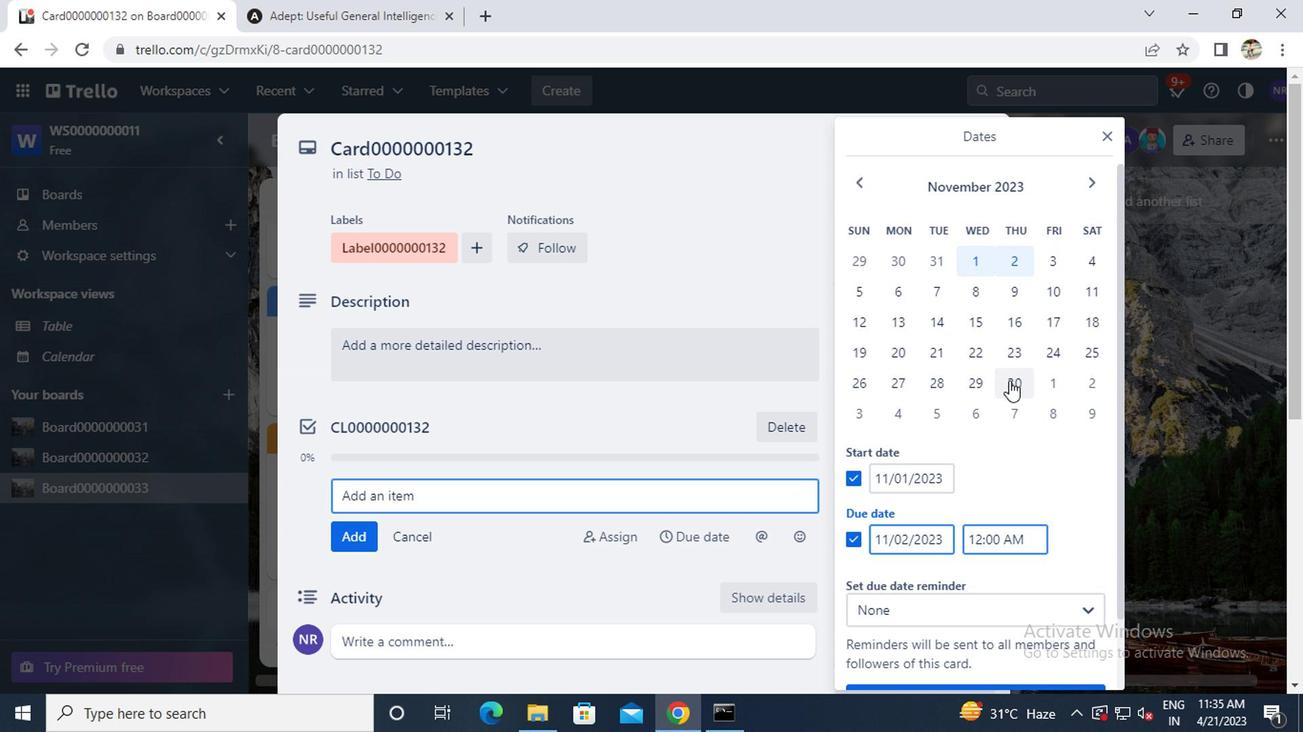 
Action: Mouse moved to (1001, 411)
Screenshot: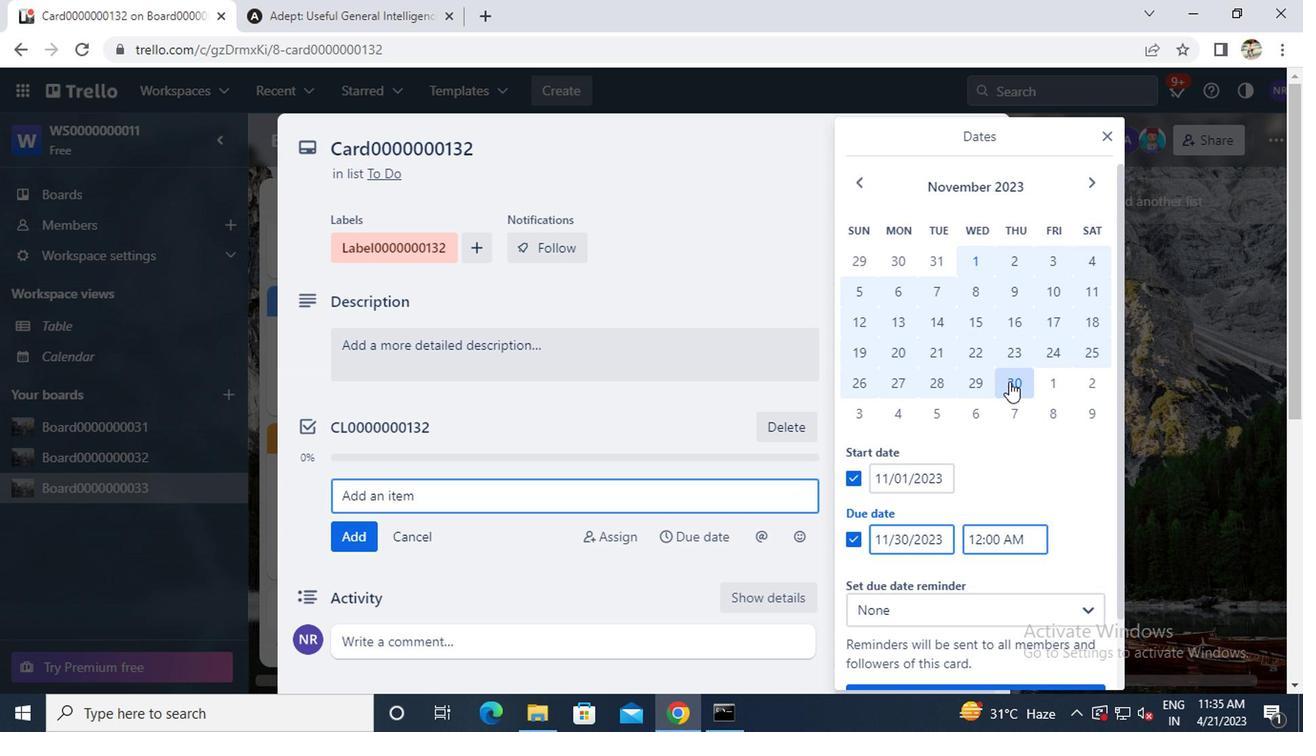 
Action: Mouse scrolled (1001, 410) with delta (0, -1)
Screenshot: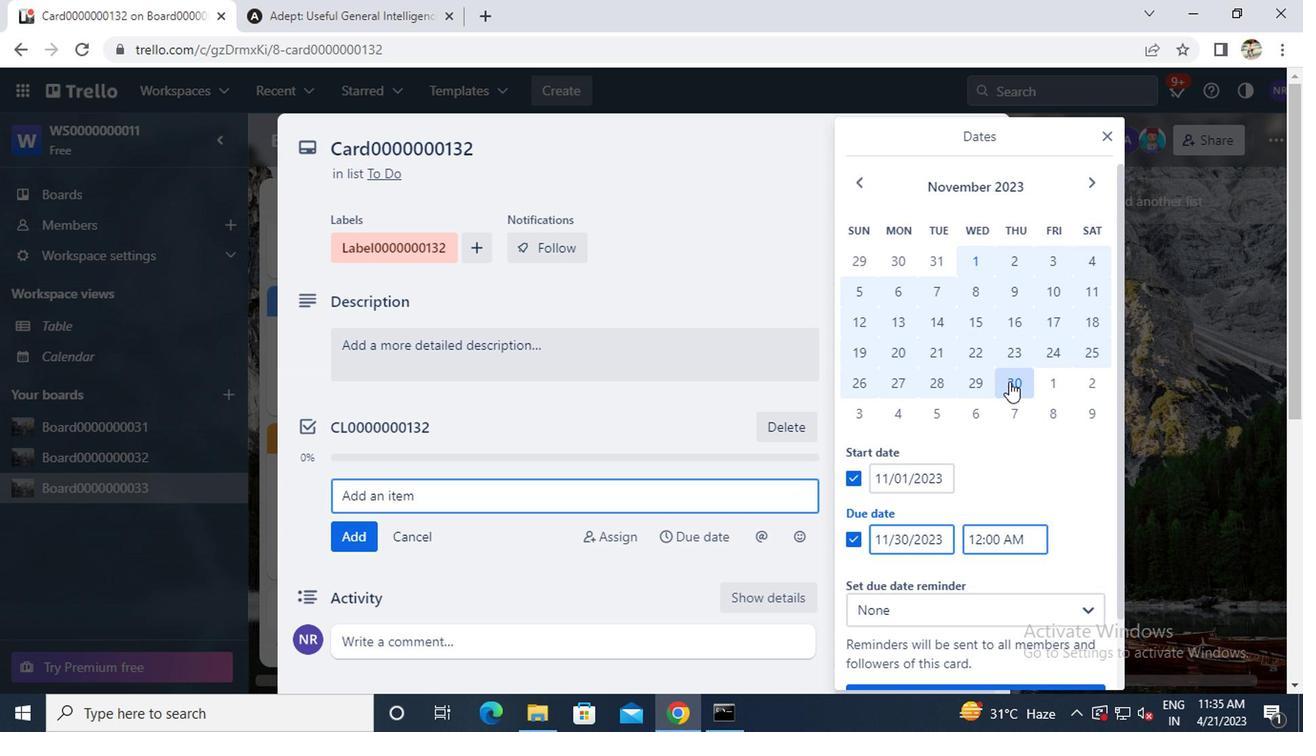 
Action: Mouse scrolled (1001, 410) with delta (0, -1)
Screenshot: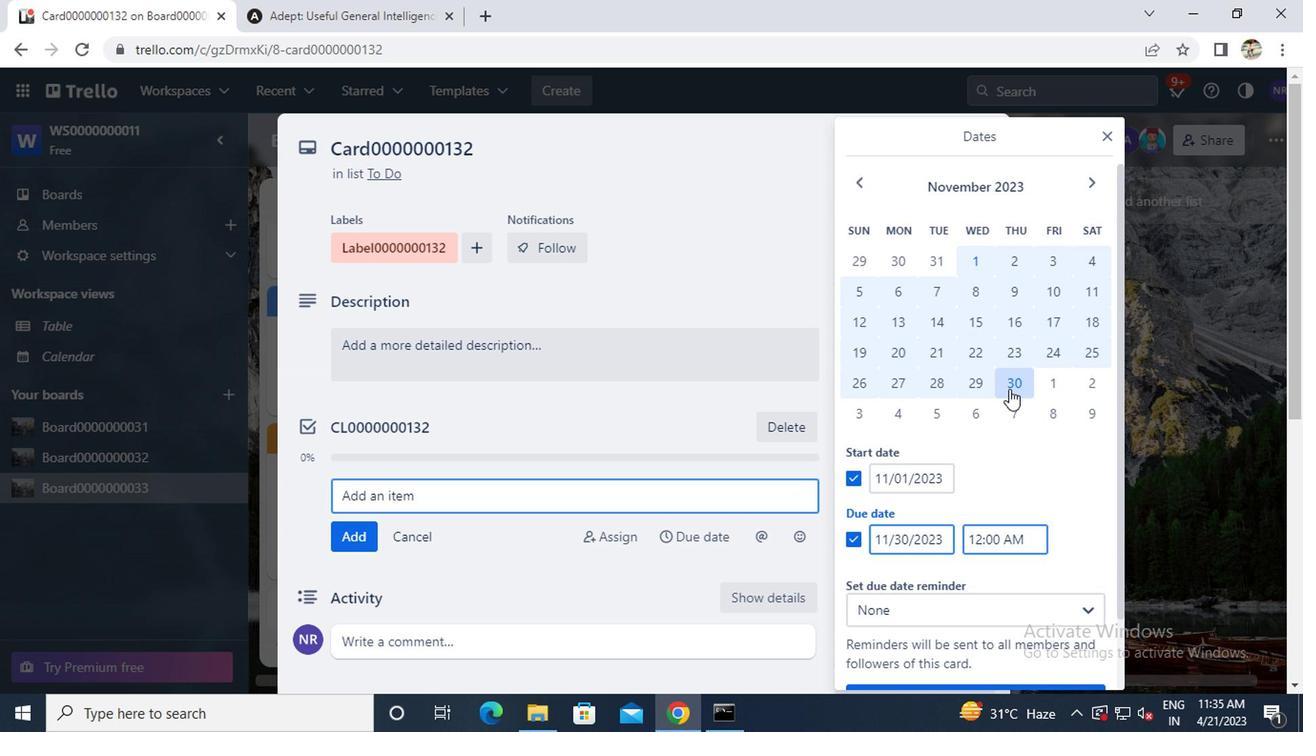 
Action: Mouse scrolled (1001, 410) with delta (0, -1)
Screenshot: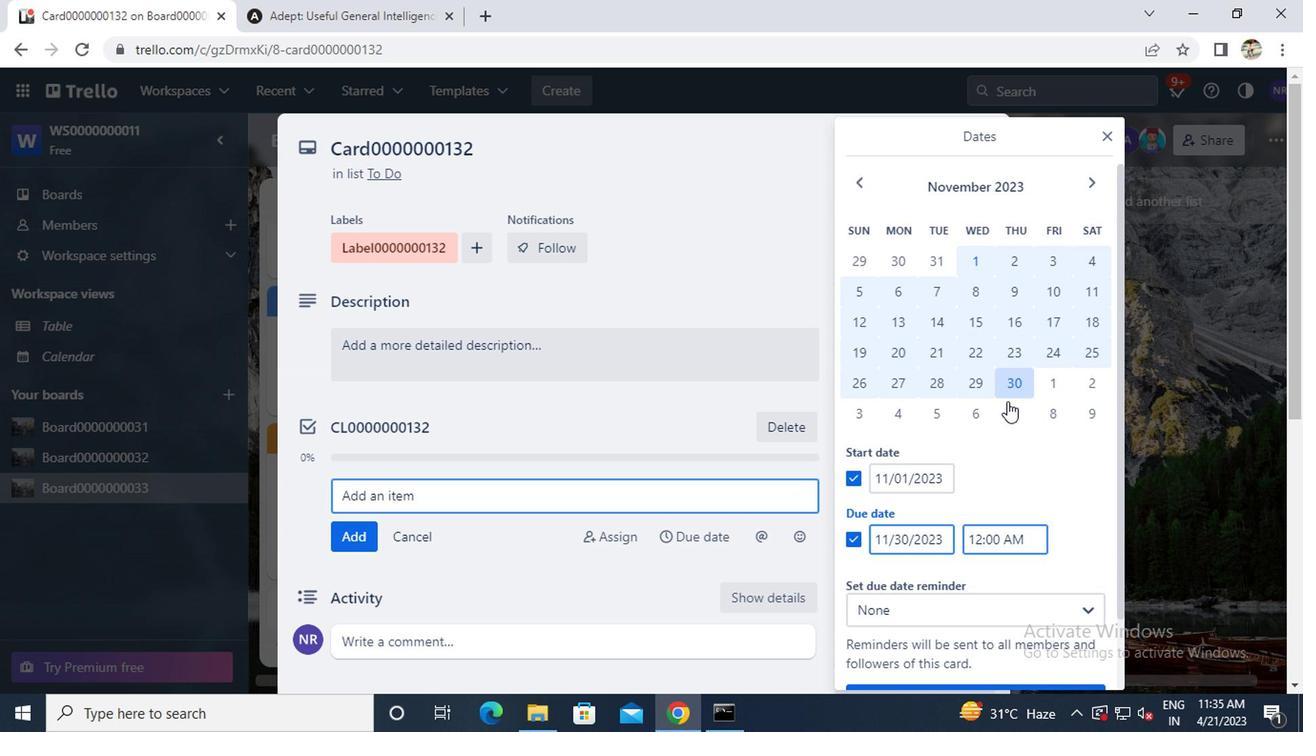 
Action: Mouse moved to (1001, 411)
Screenshot: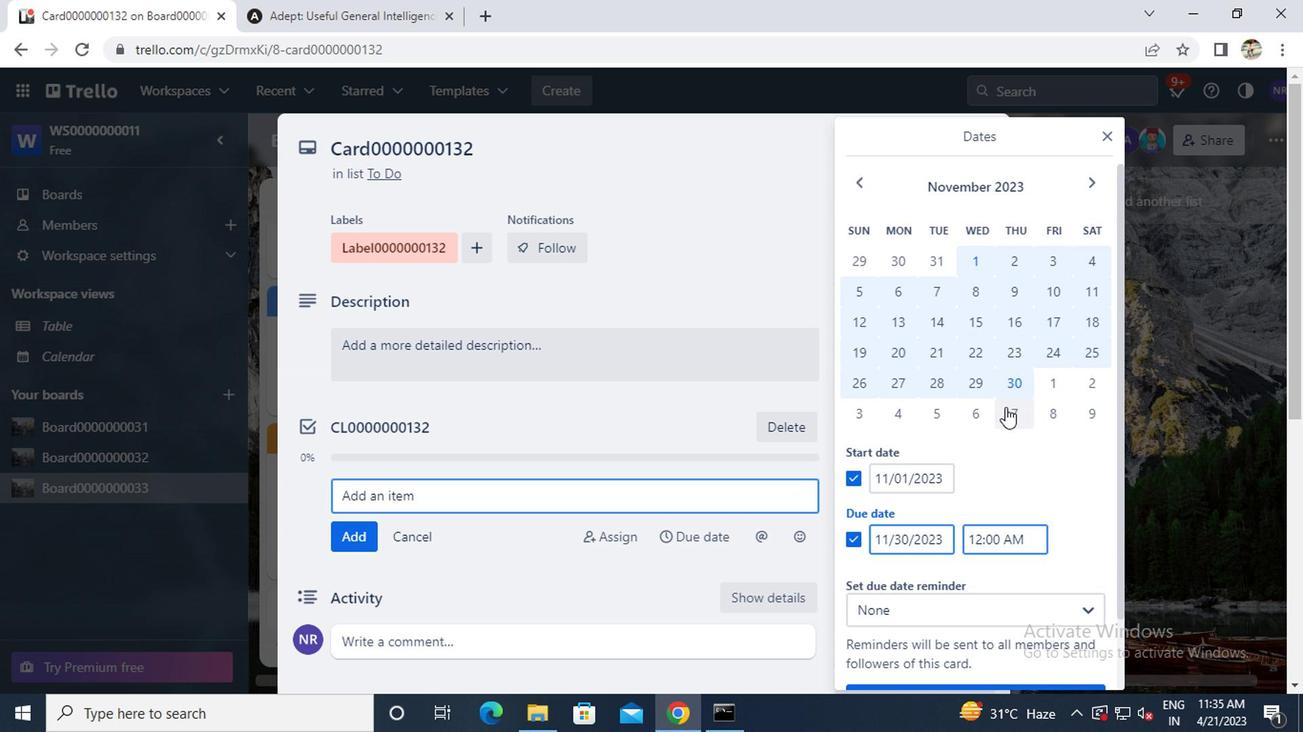 
Action: Mouse scrolled (1001, 410) with delta (0, -1)
Screenshot: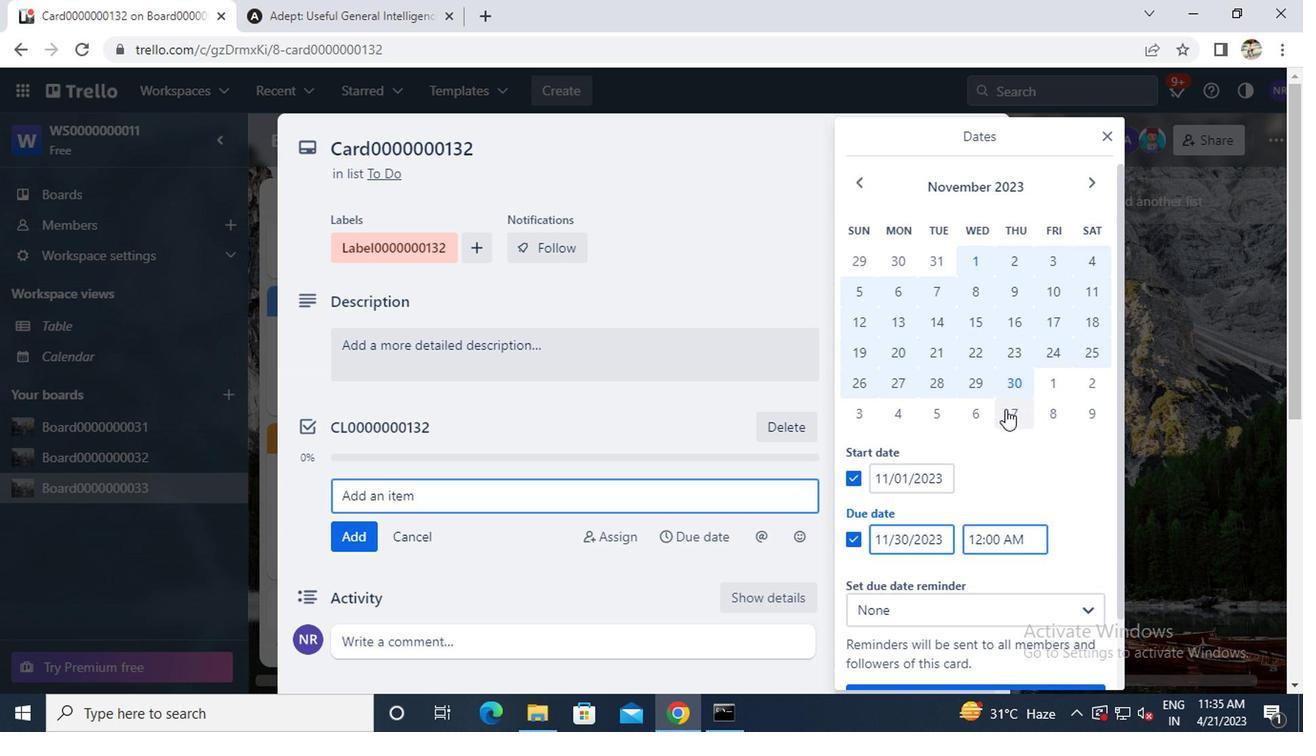 
Action: Mouse scrolled (1001, 410) with delta (0, -1)
Screenshot: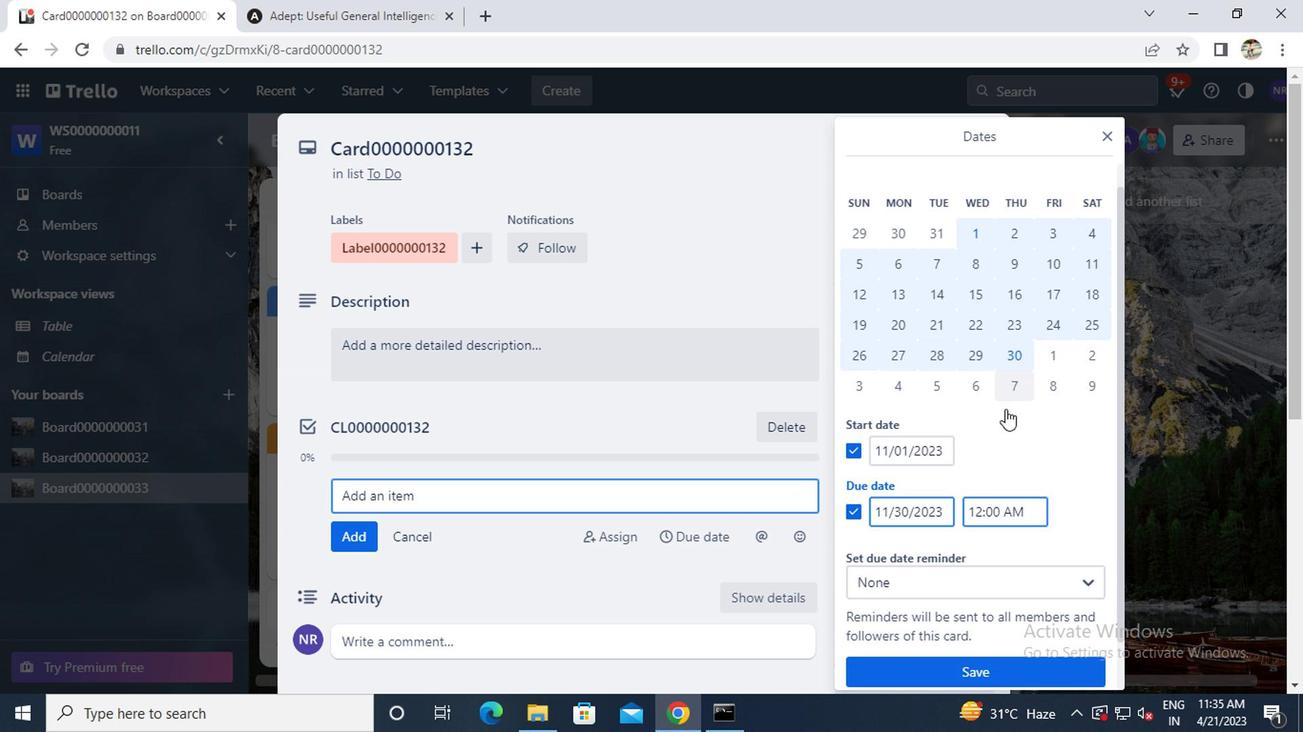 
Action: Mouse moved to (948, 627)
Screenshot: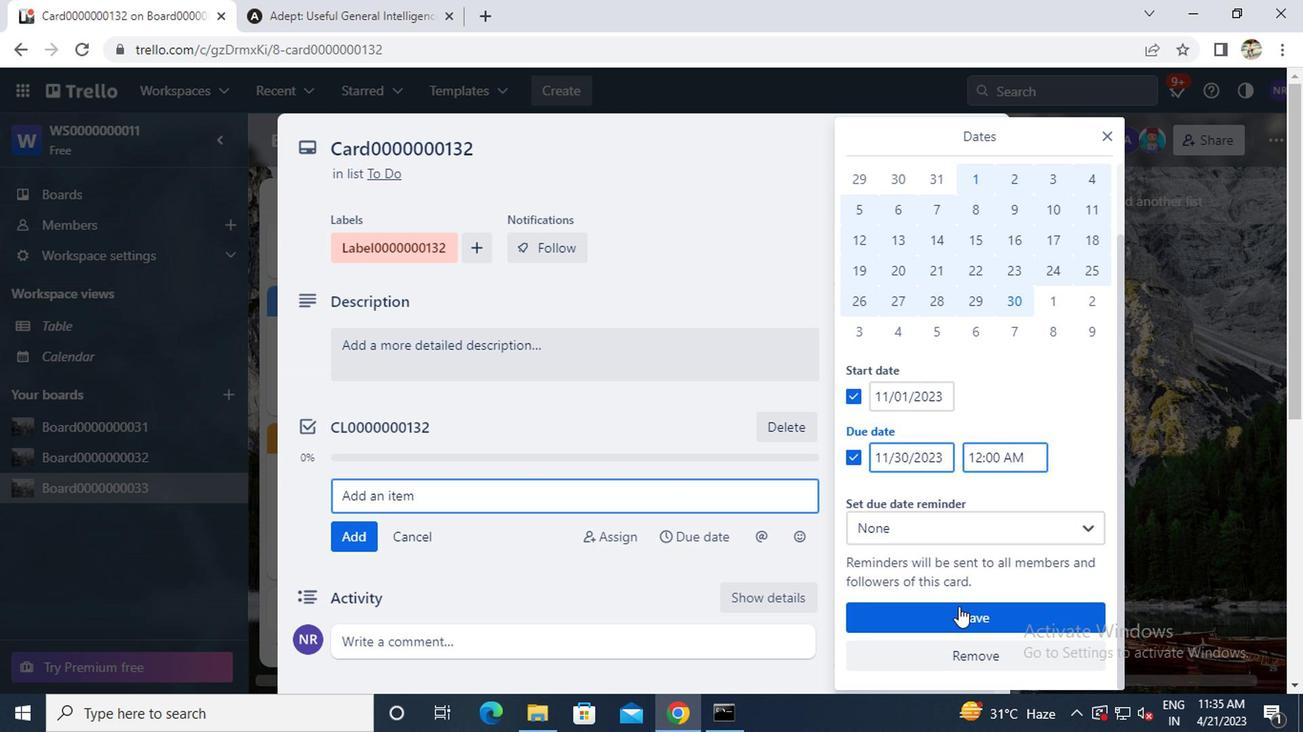 
Action: Mouse pressed left at (948, 627)
Screenshot: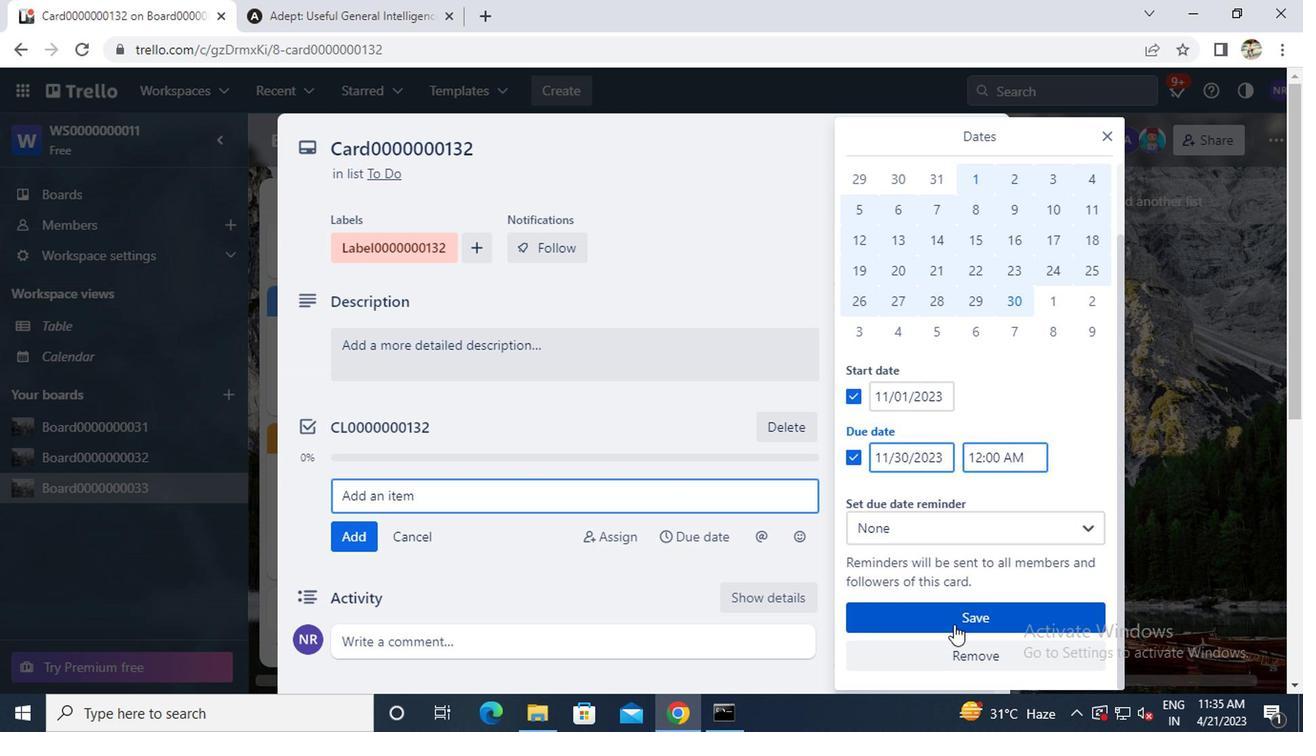 
Action: Mouse moved to (980, 143)
Screenshot: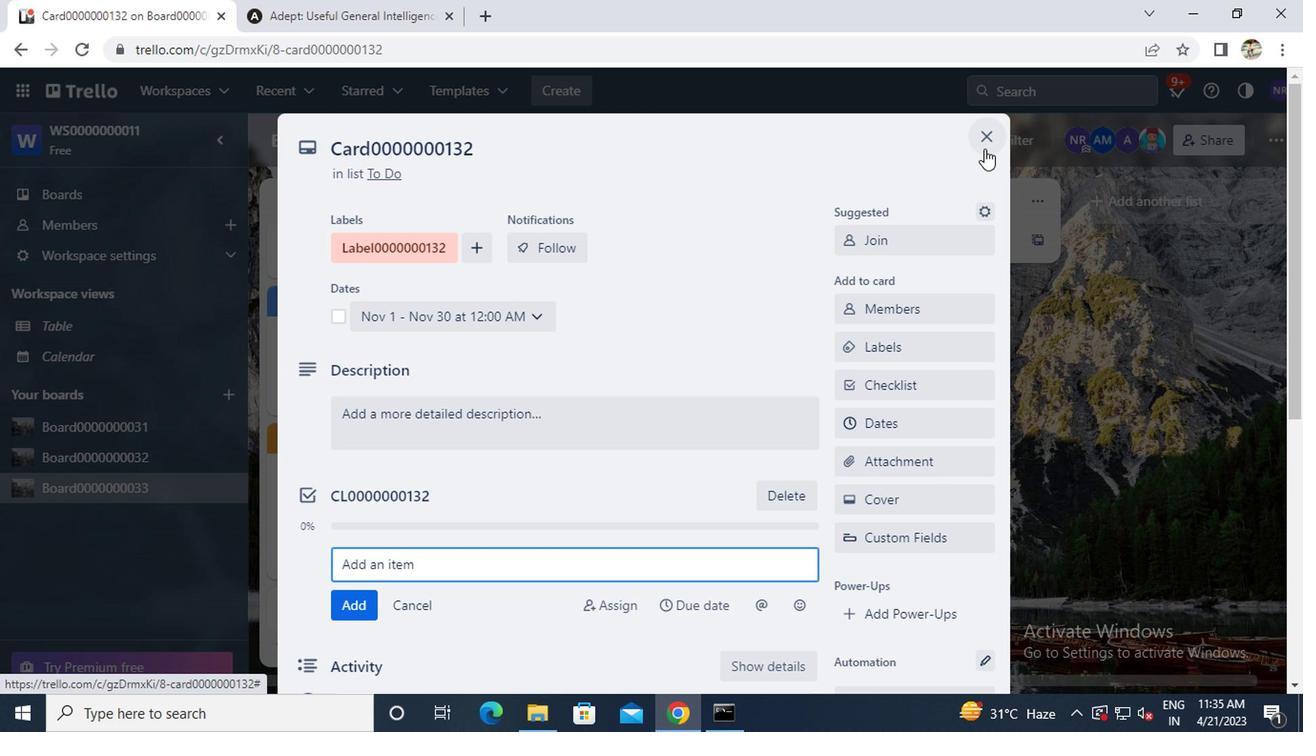 
Action: Mouse pressed left at (980, 143)
Screenshot: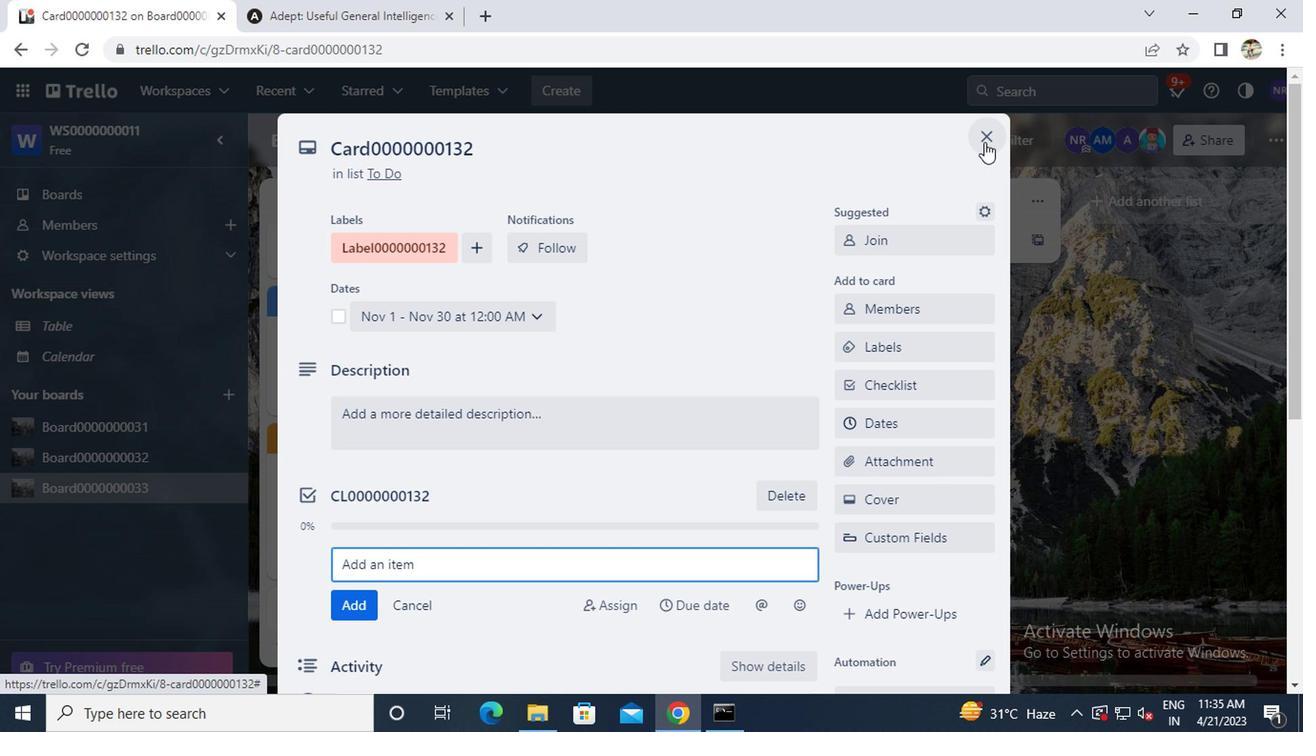 
